 Task: Search one way flight ticket for 4 adults, 1 infant in seat and 1 infant on lap in premium economy from Nashville: Nashville International Airport (berry Field) to Rockford: Chicago Rockford International Airport(was Northwest Chicagoland Regional Airport At Rockford) on 5-1-2023. Choice of flights is Royal air maroc. Number of bags: 1 checked bag. Price is upto 93000. Outbound departure time preference is 20:45.
Action: Mouse moved to (208, 384)
Screenshot: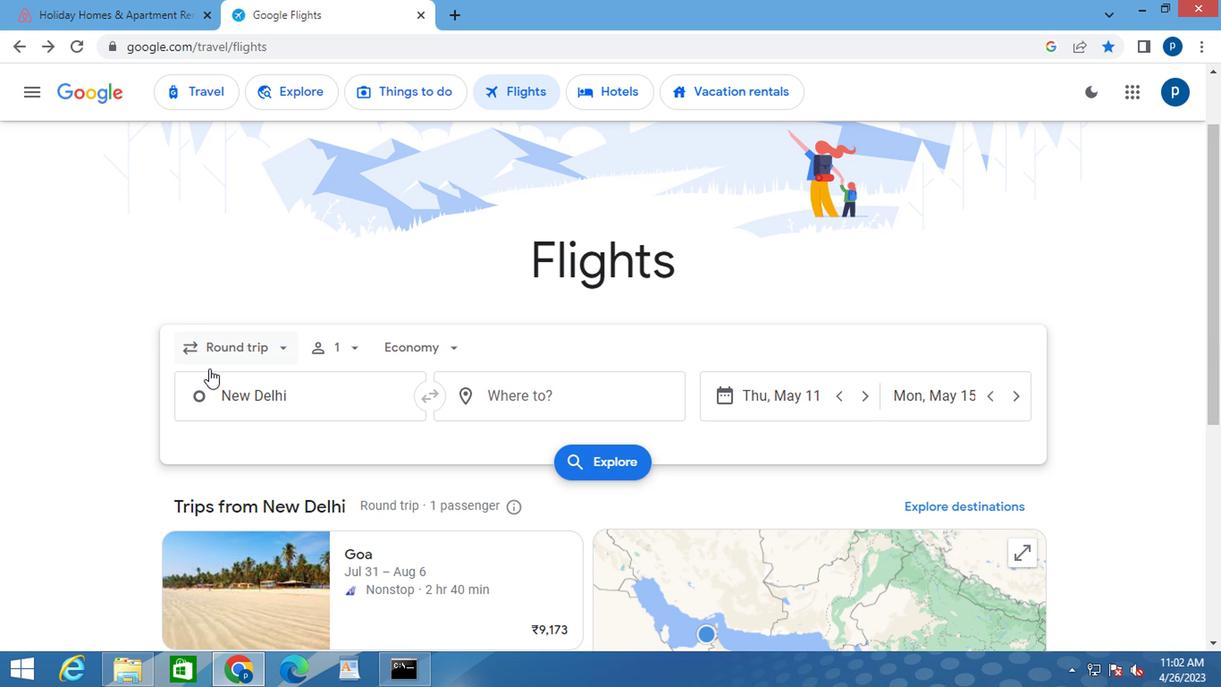 
Action: Mouse pressed left at (208, 384)
Screenshot: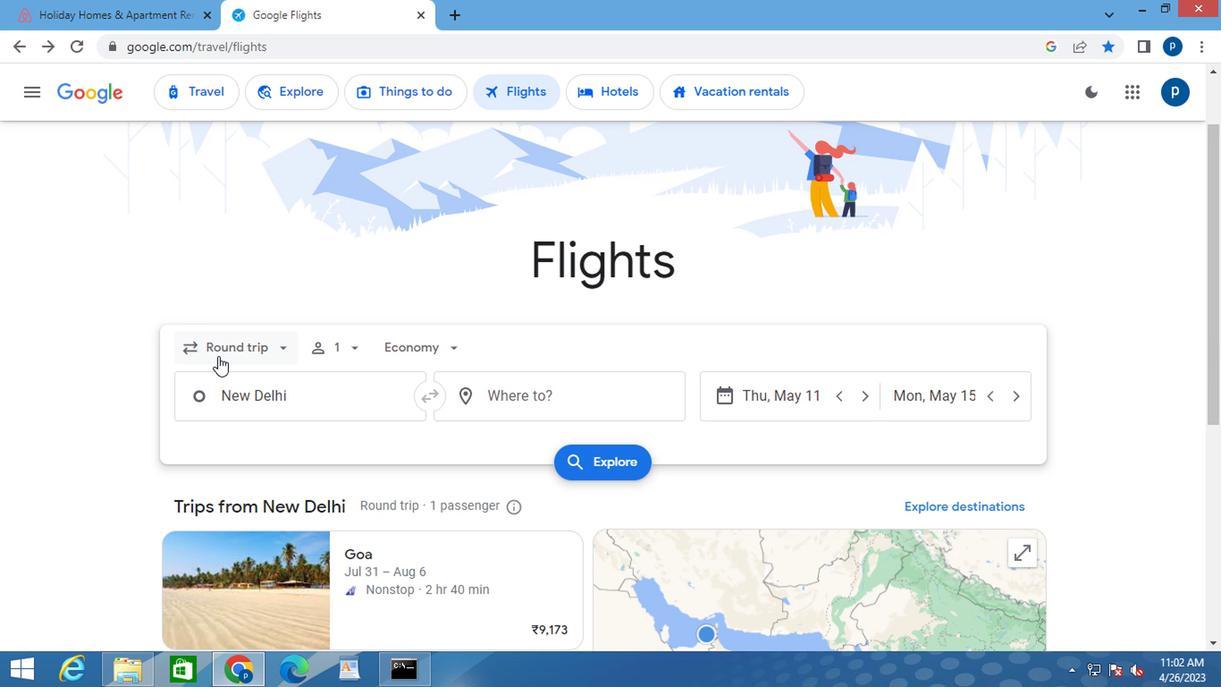 
Action: Mouse moved to (252, 449)
Screenshot: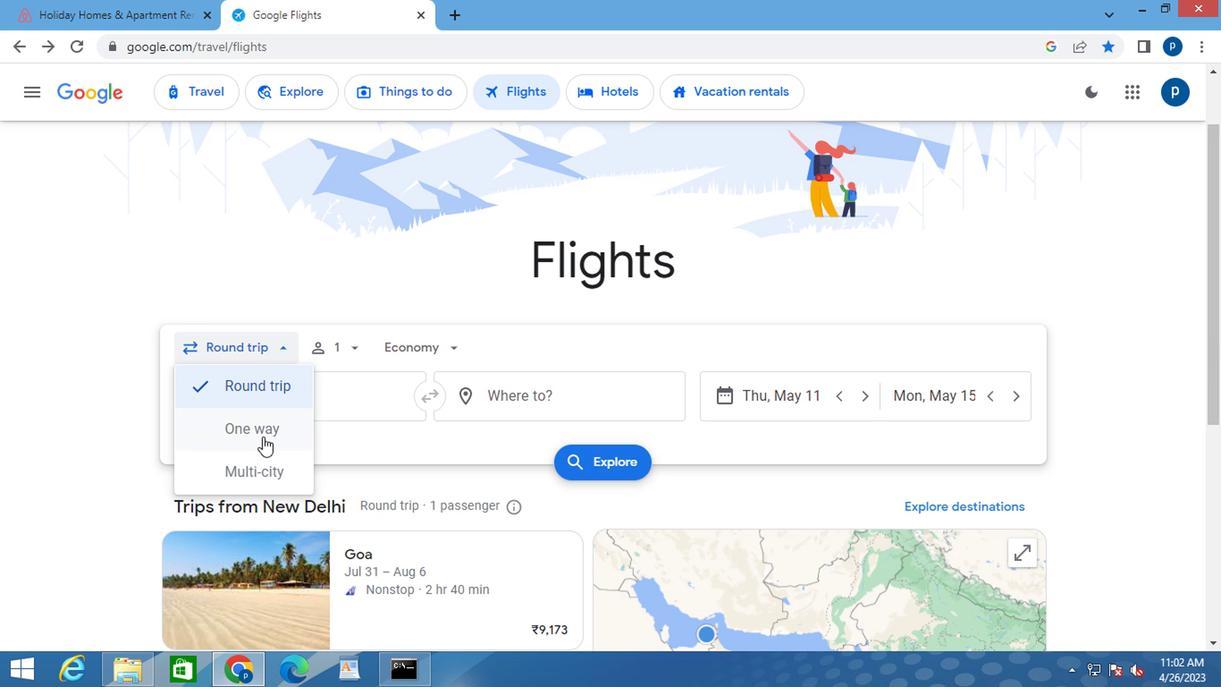 
Action: Mouse pressed left at (252, 449)
Screenshot: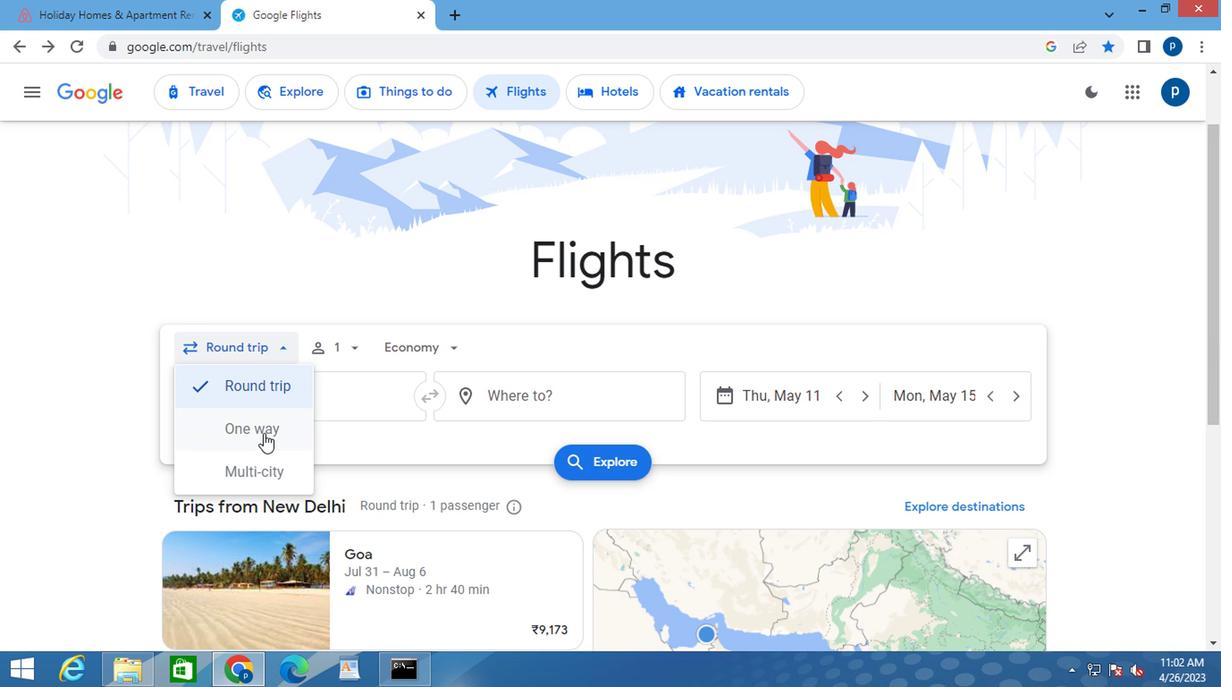 
Action: Mouse moved to (344, 382)
Screenshot: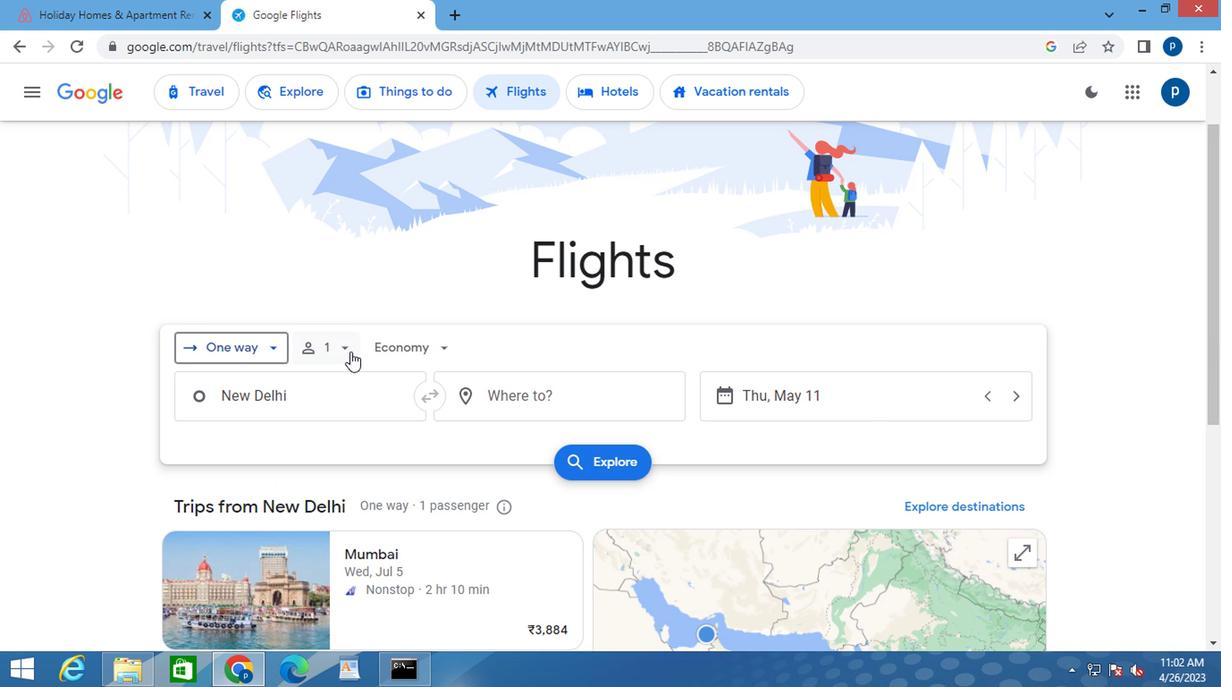 
Action: Mouse pressed left at (344, 382)
Screenshot: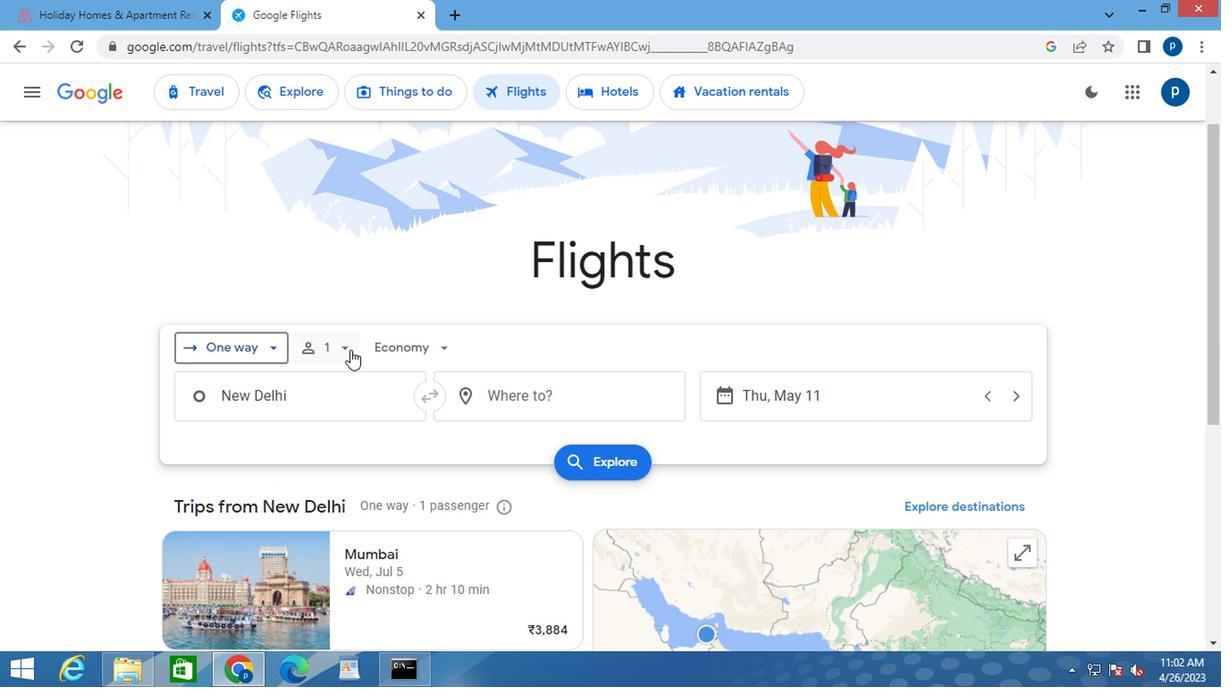 
Action: Mouse moved to (481, 420)
Screenshot: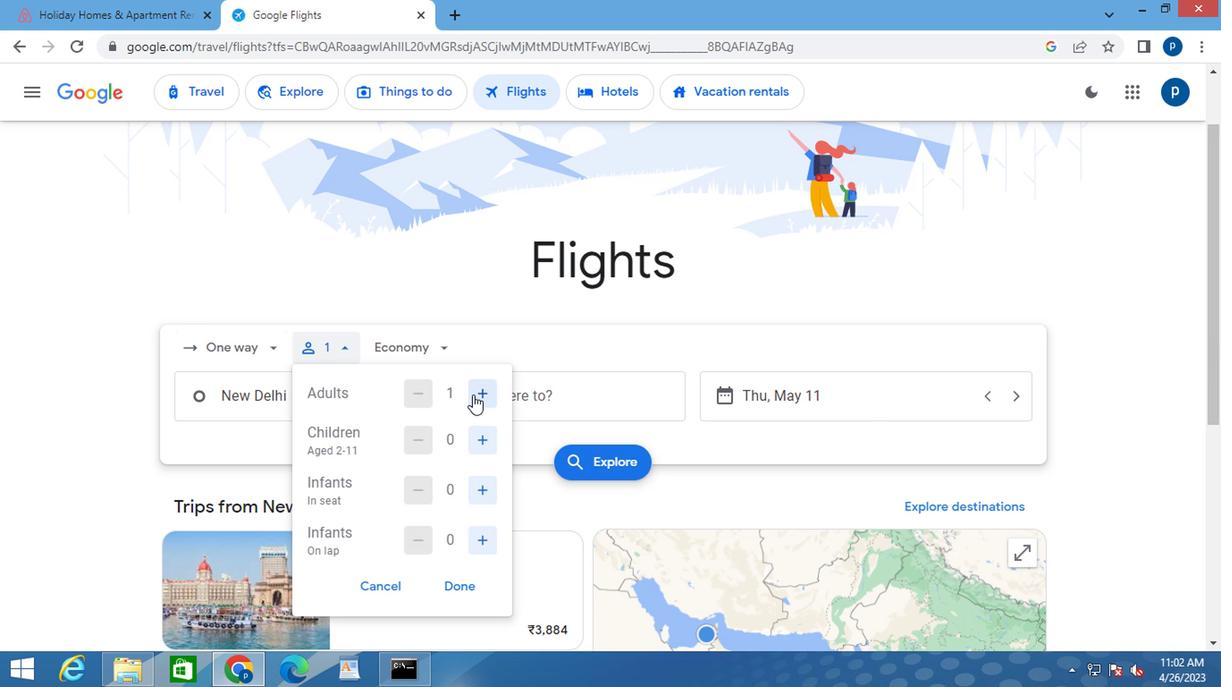 
Action: Mouse pressed left at (481, 420)
Screenshot: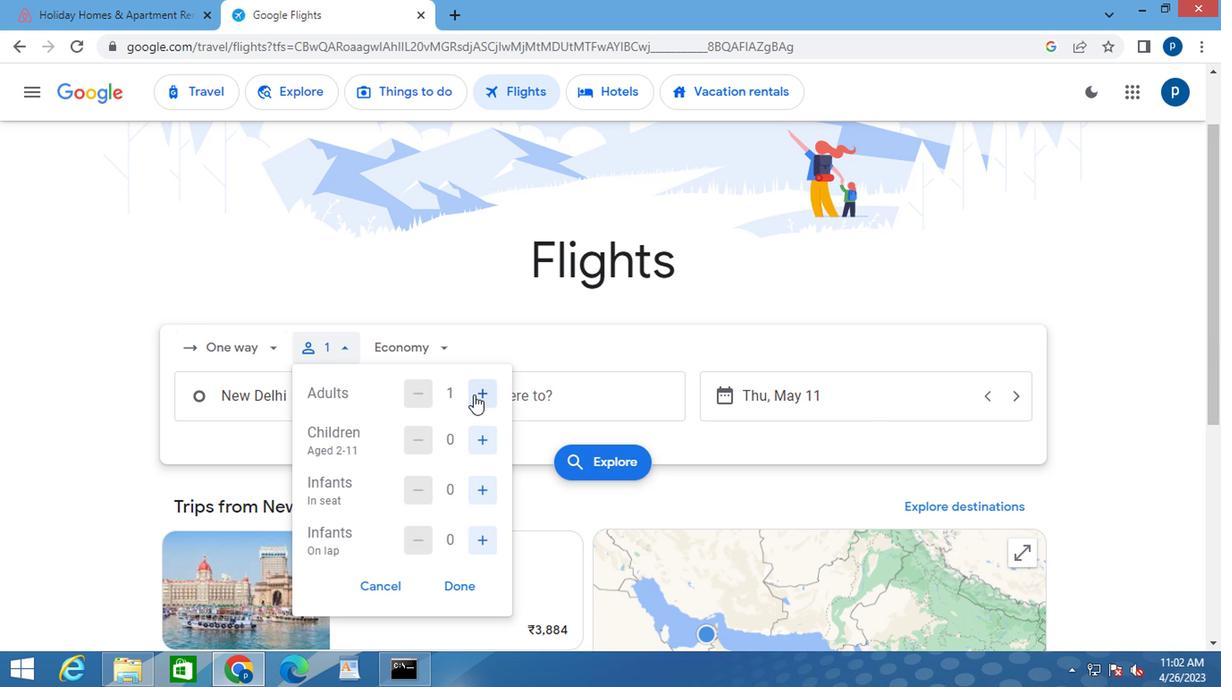 
Action: Mouse pressed left at (481, 420)
Screenshot: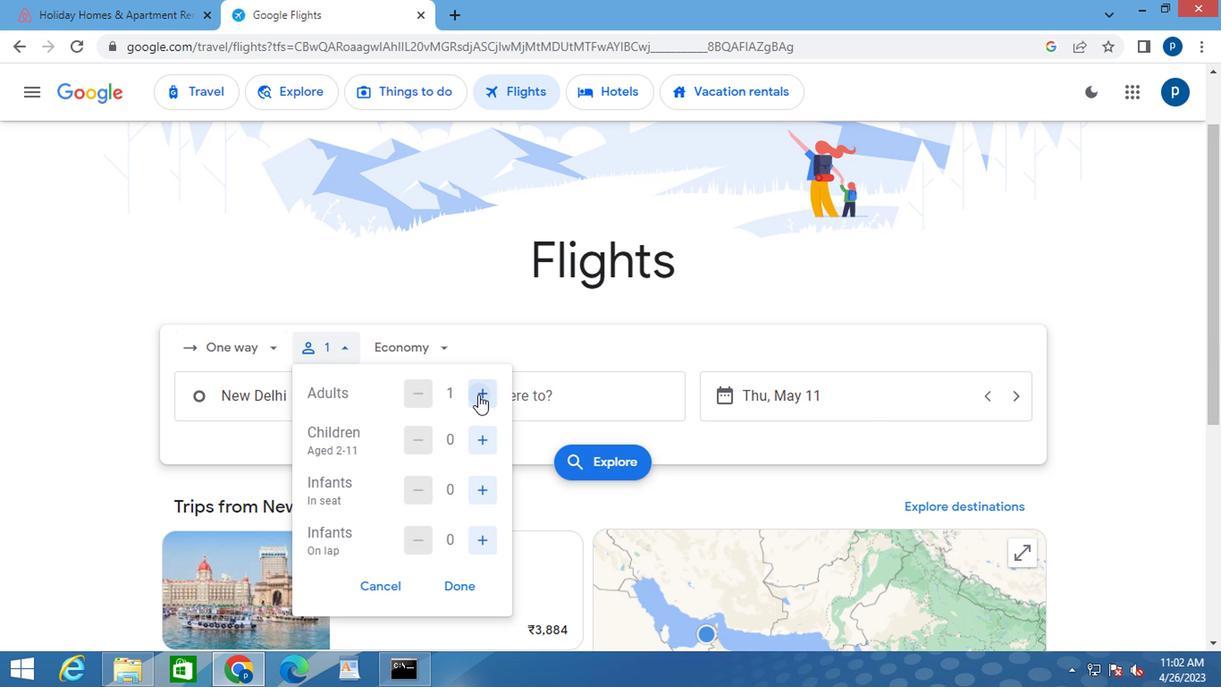 
Action: Mouse pressed left at (481, 420)
Screenshot: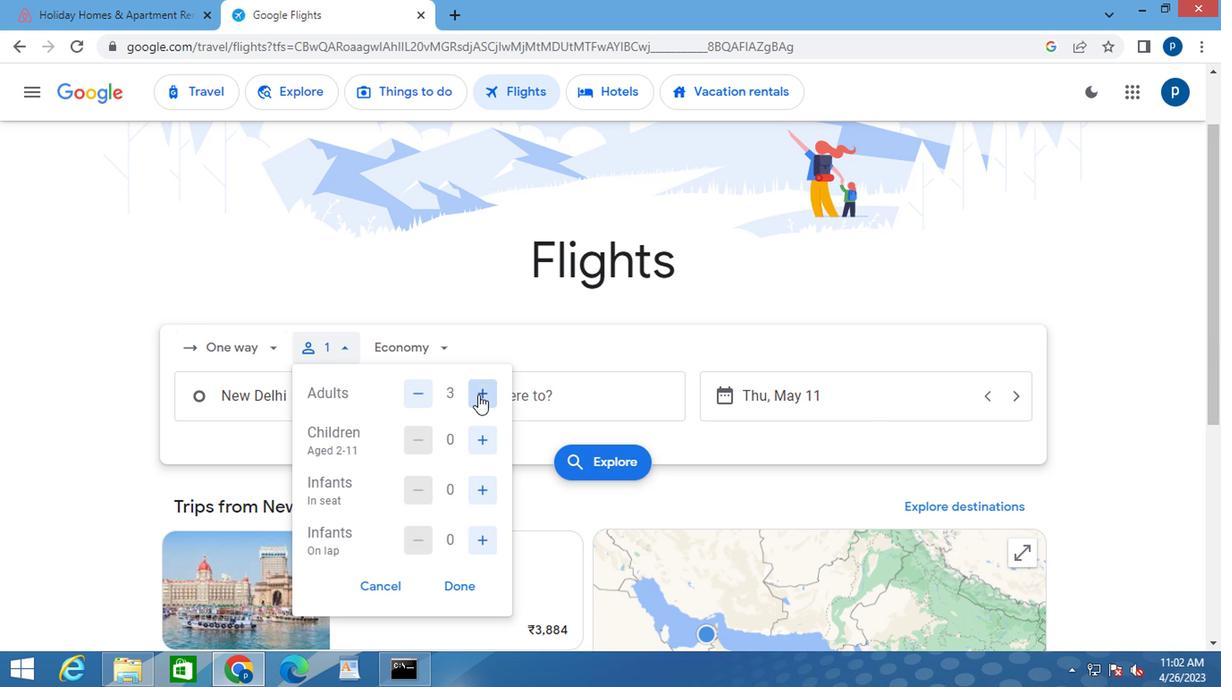 
Action: Mouse moved to (483, 504)
Screenshot: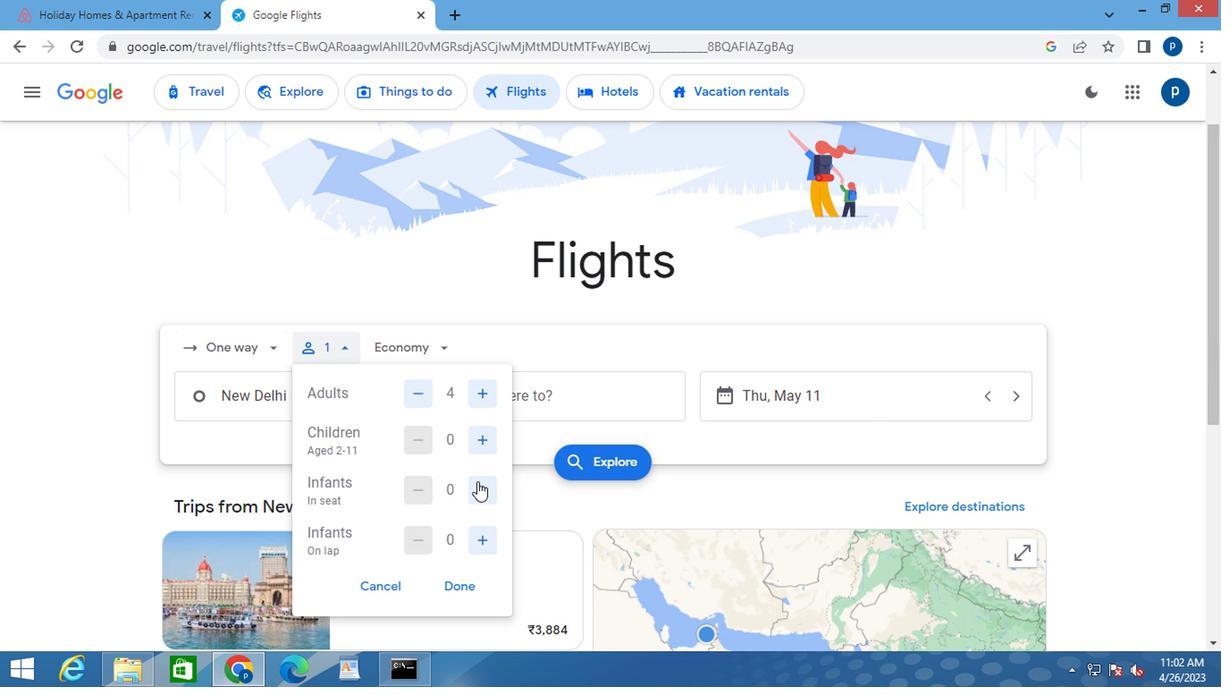 
Action: Mouse pressed left at (483, 504)
Screenshot: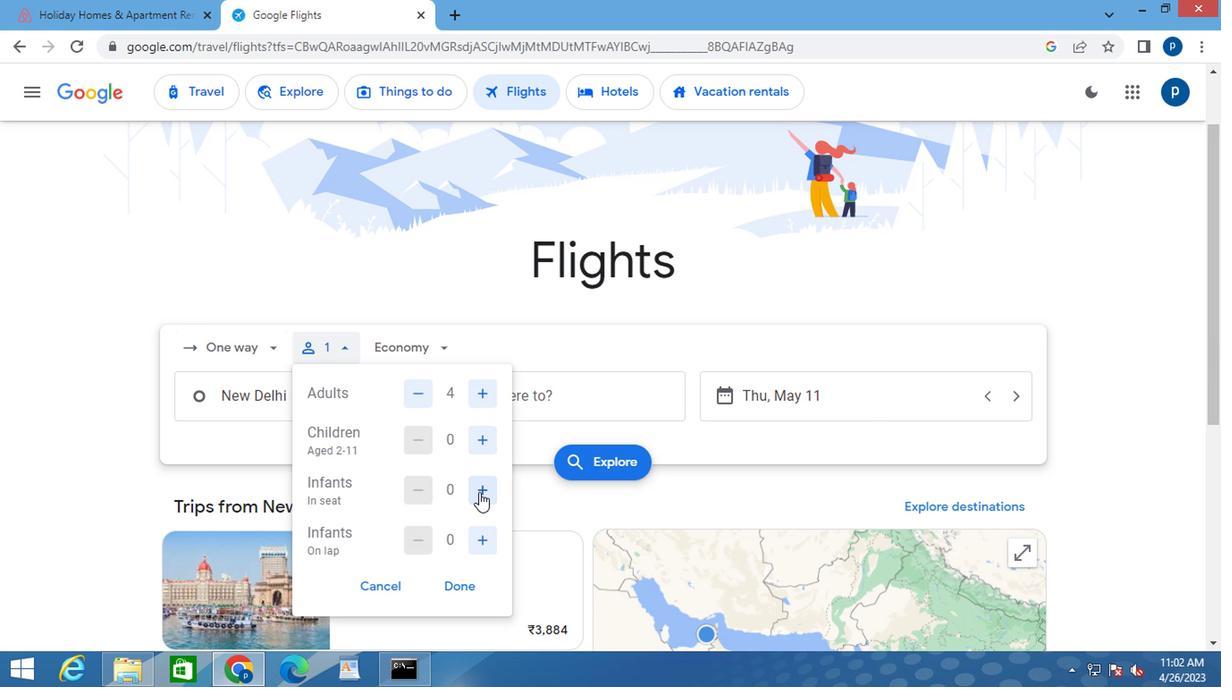
Action: Mouse moved to (483, 541)
Screenshot: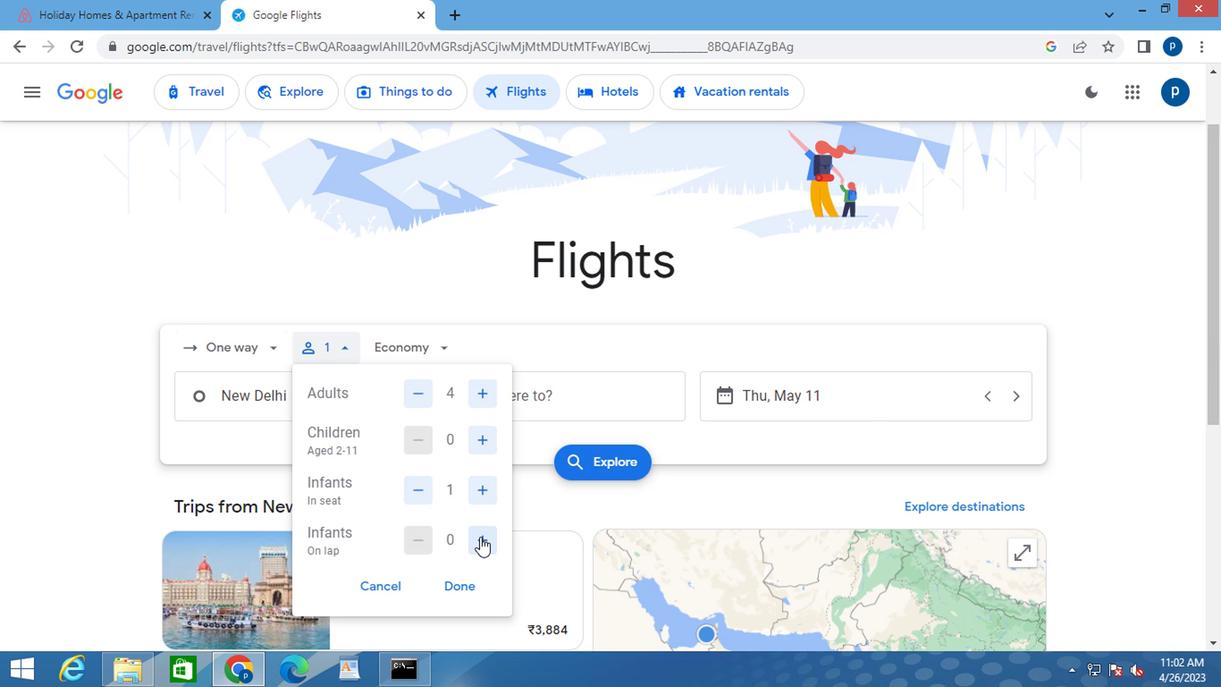 
Action: Mouse pressed left at (483, 541)
Screenshot: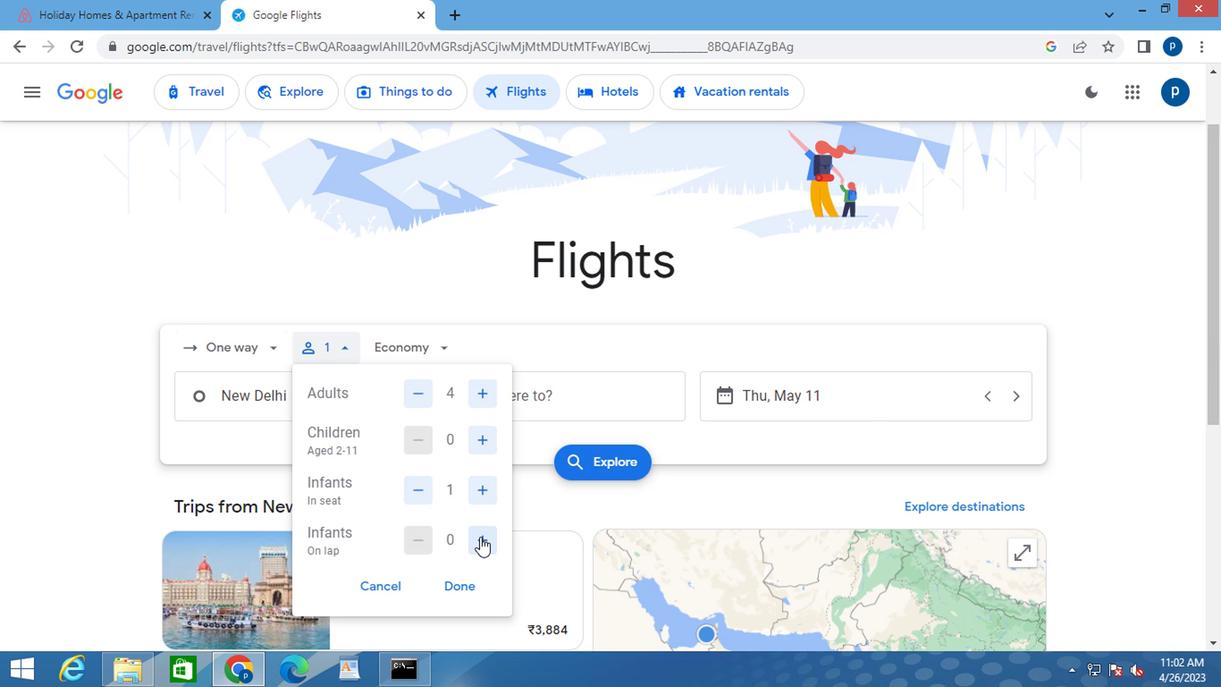 
Action: Mouse moved to (462, 582)
Screenshot: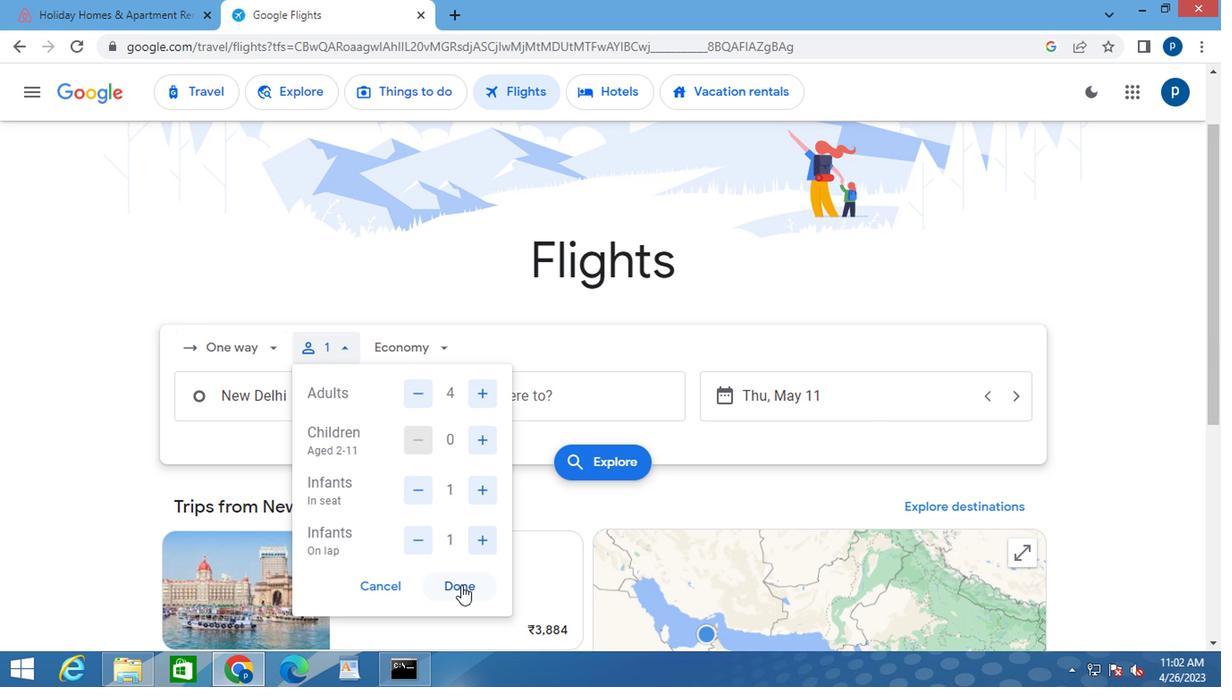 
Action: Mouse pressed left at (462, 582)
Screenshot: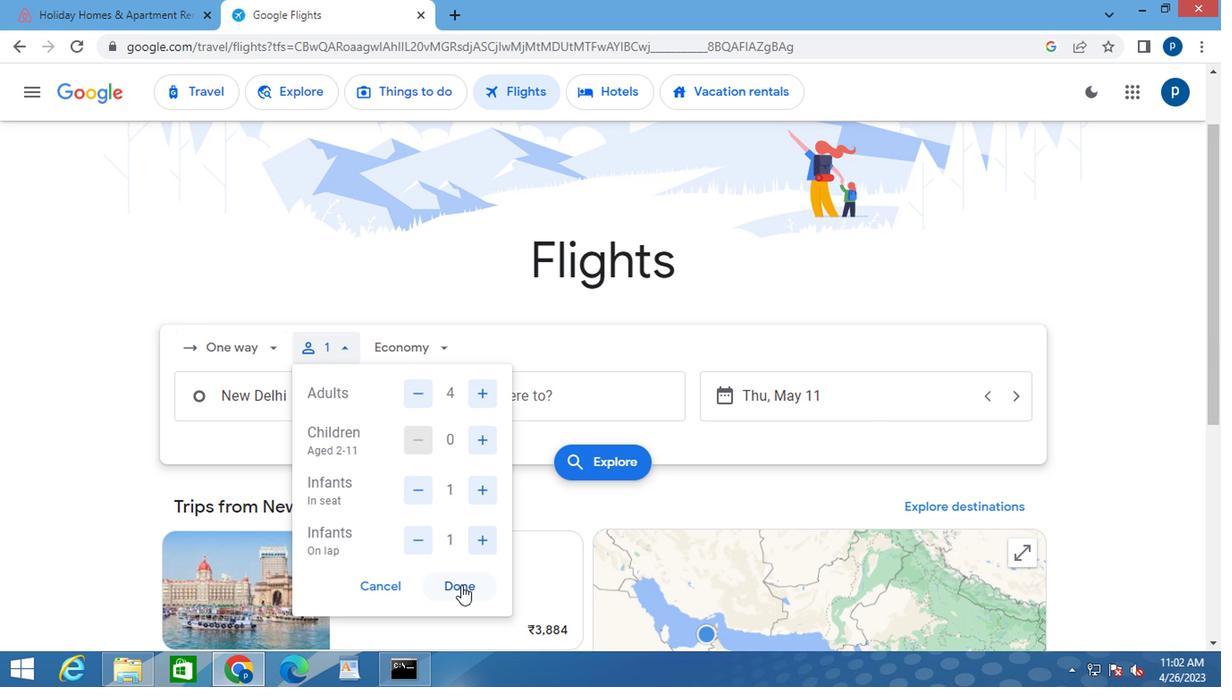 
Action: Mouse moved to (404, 378)
Screenshot: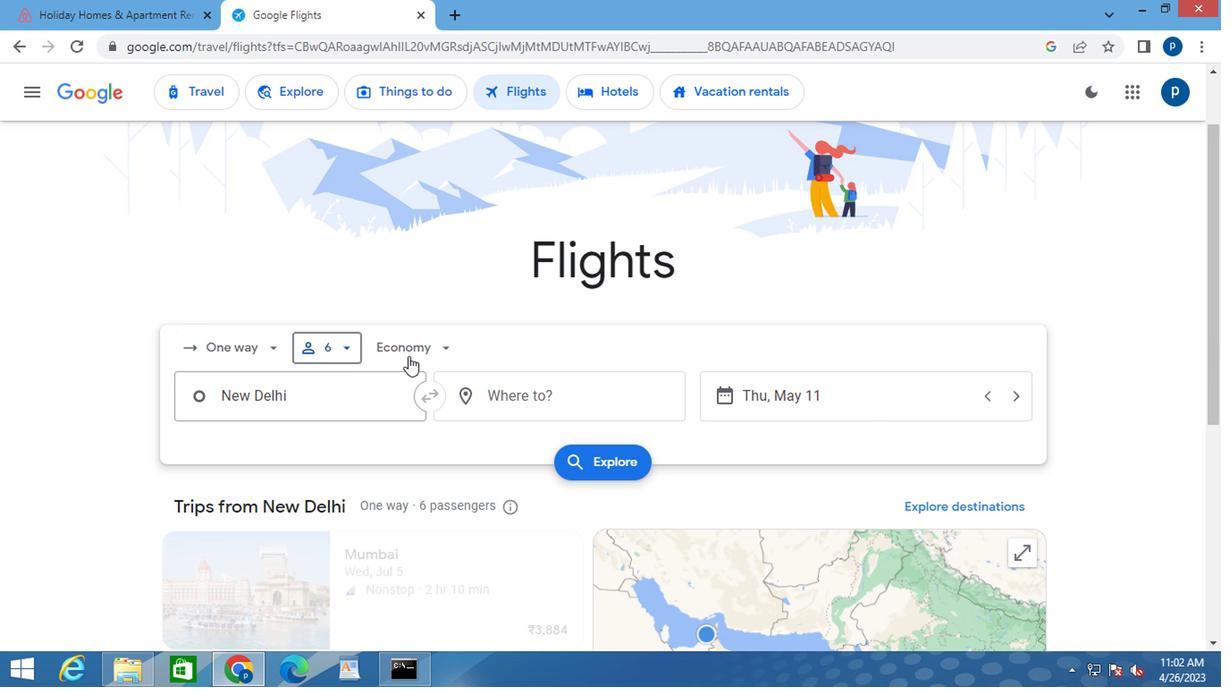 
Action: Mouse pressed left at (404, 378)
Screenshot: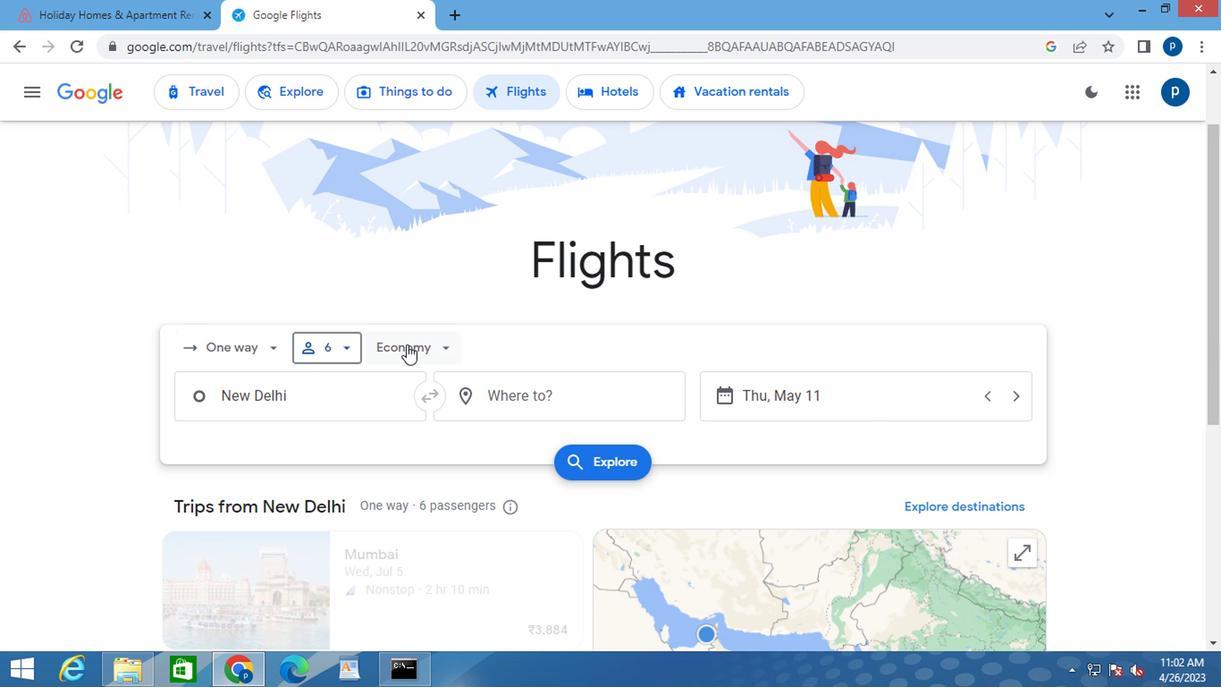 
Action: Mouse moved to (469, 444)
Screenshot: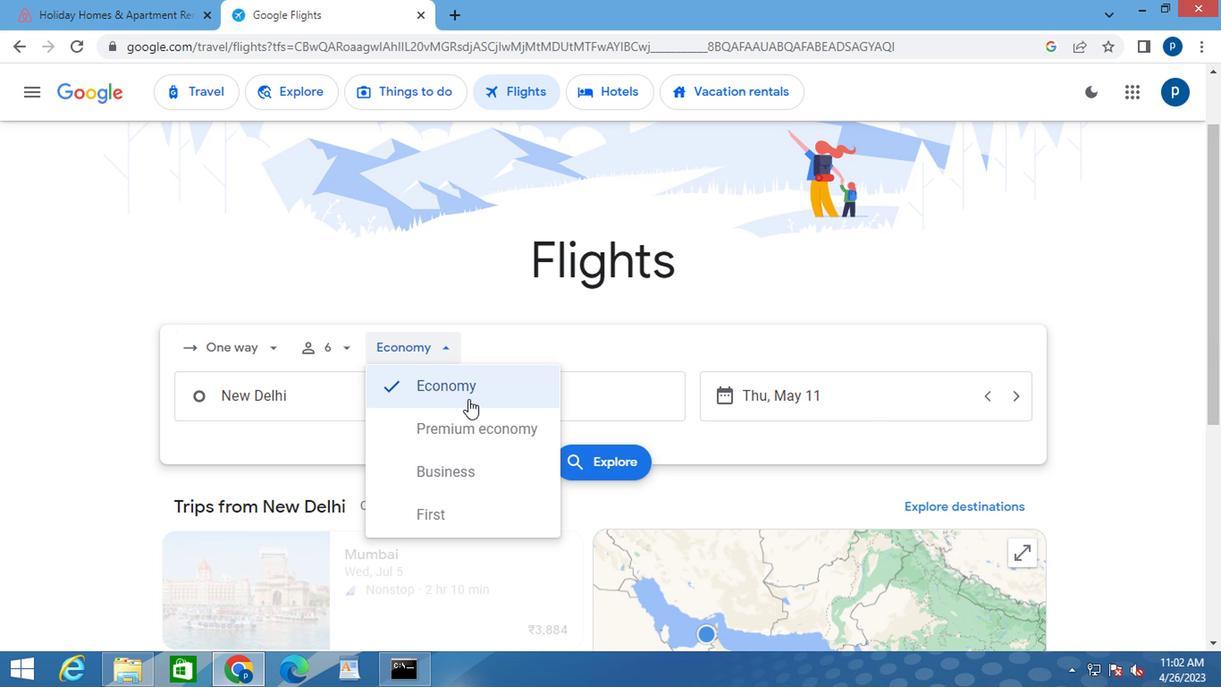 
Action: Mouse pressed left at (469, 444)
Screenshot: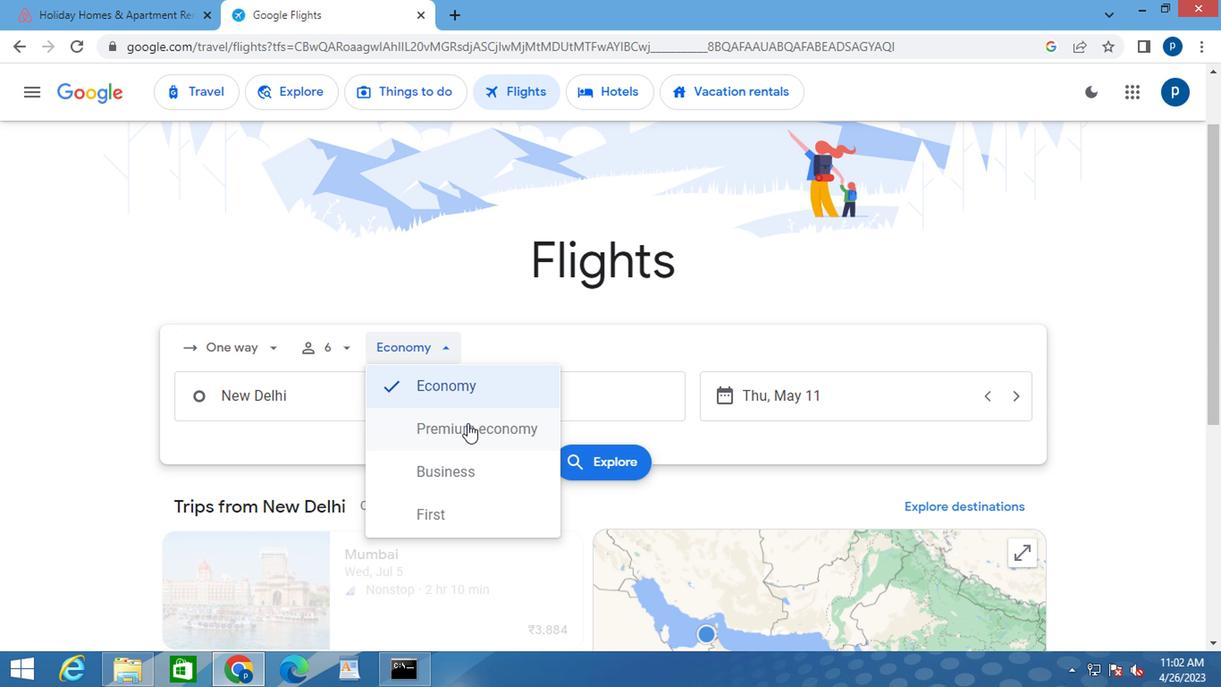 
Action: Mouse moved to (289, 421)
Screenshot: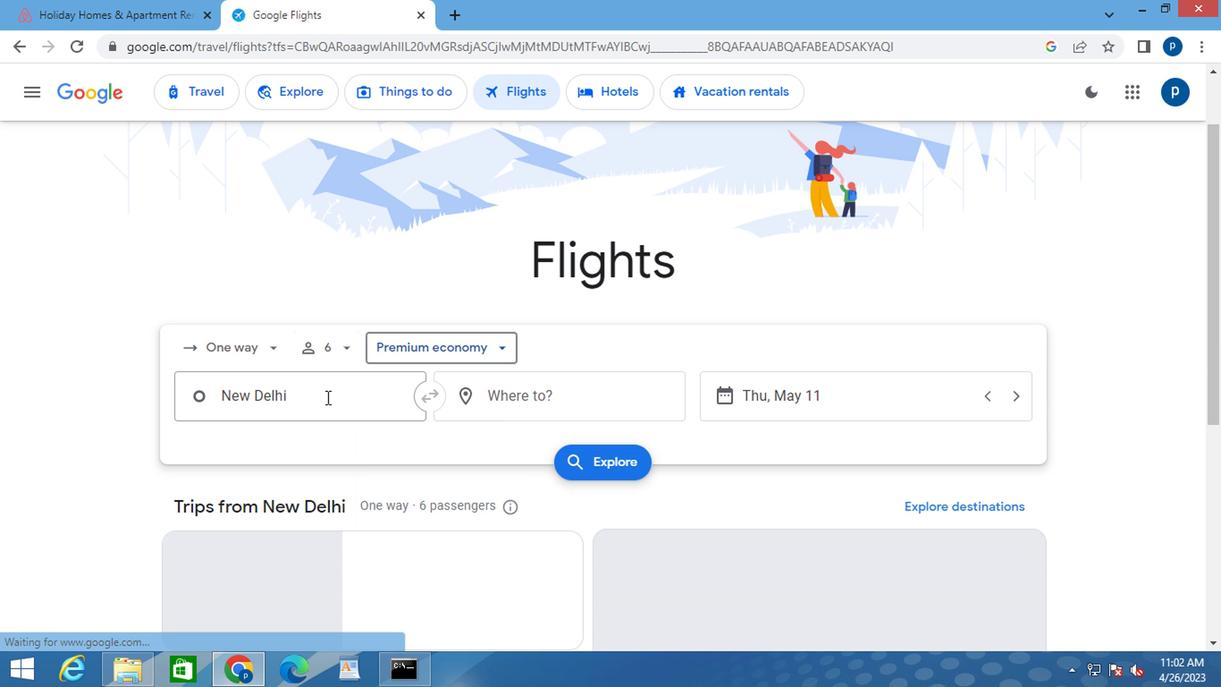 
Action: Mouse pressed left at (289, 421)
Screenshot: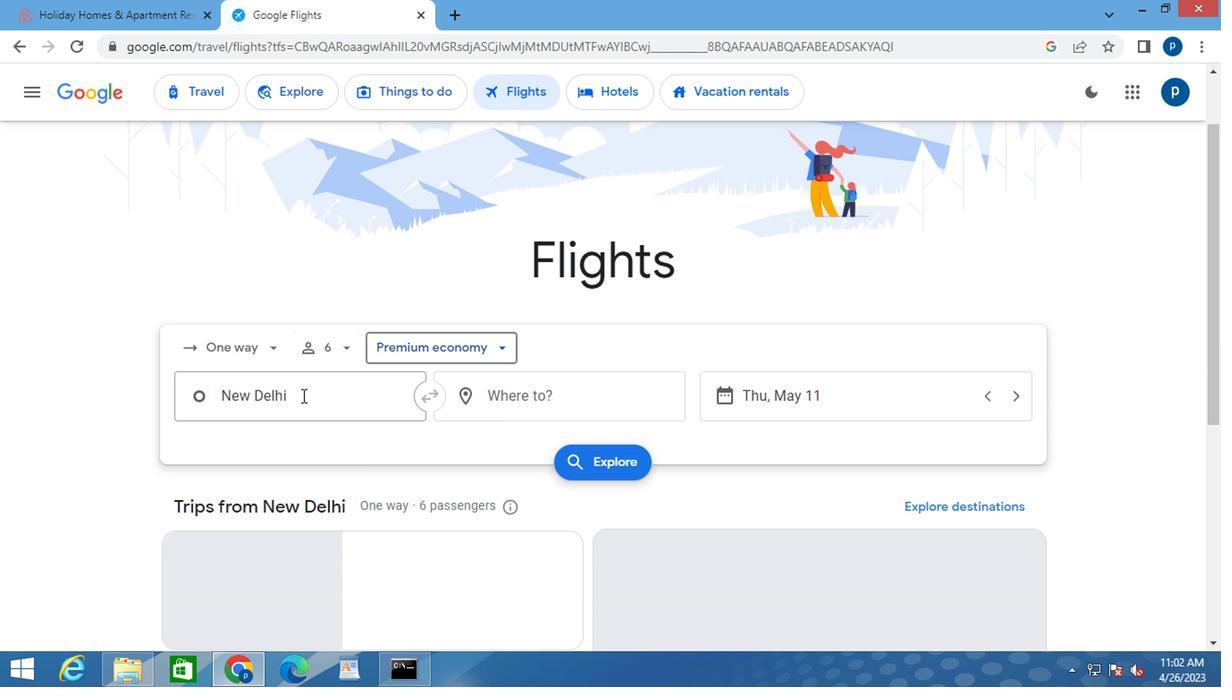 
Action: Mouse pressed left at (289, 421)
Screenshot: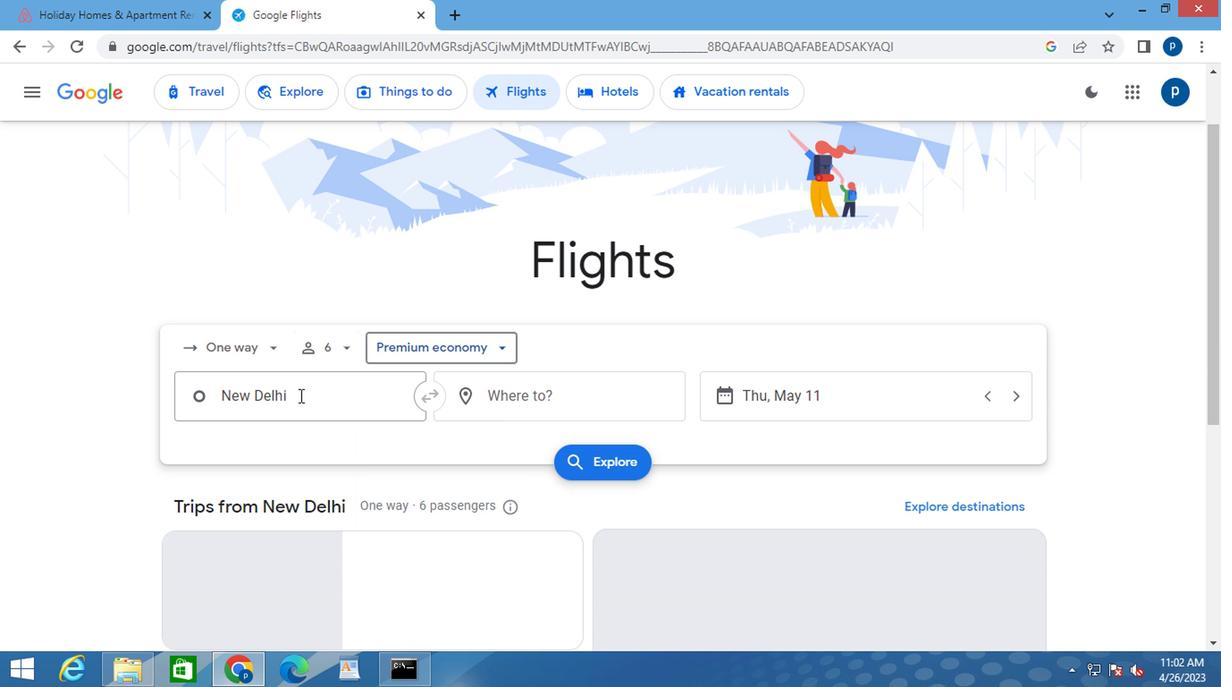 
Action: Mouse moved to (293, 420)
Screenshot: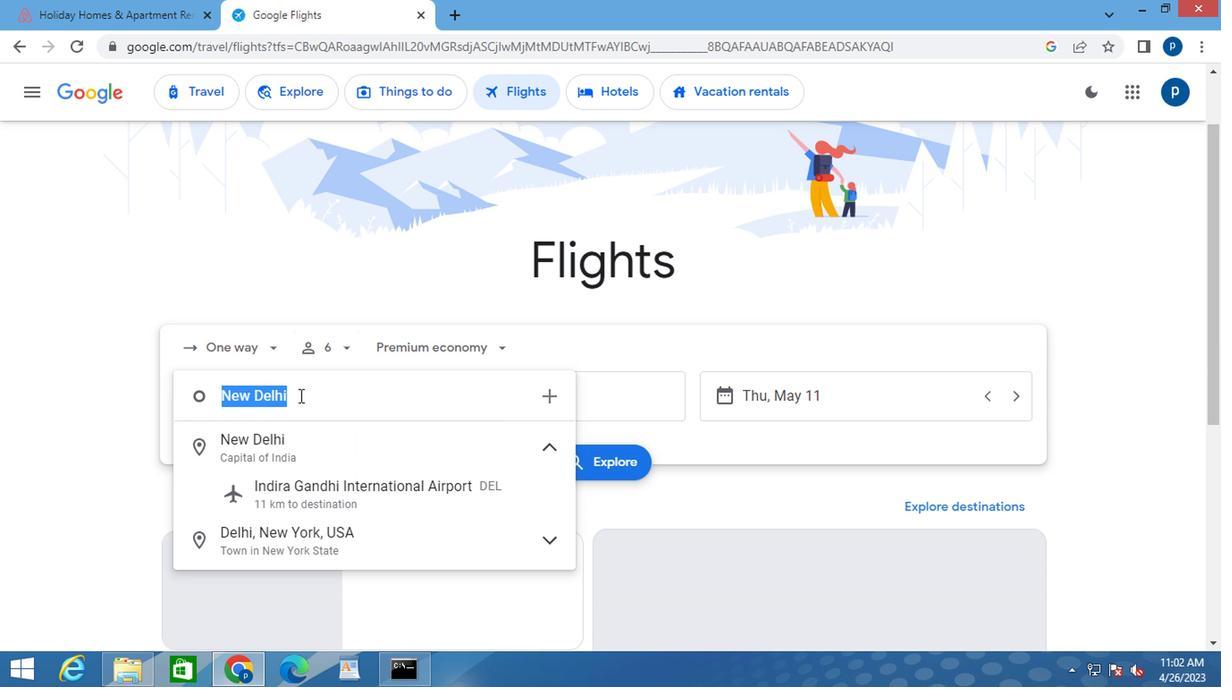 
Action: Key pressed <Key.caps_lock>n<Key.caps_lock>ashv
Screenshot: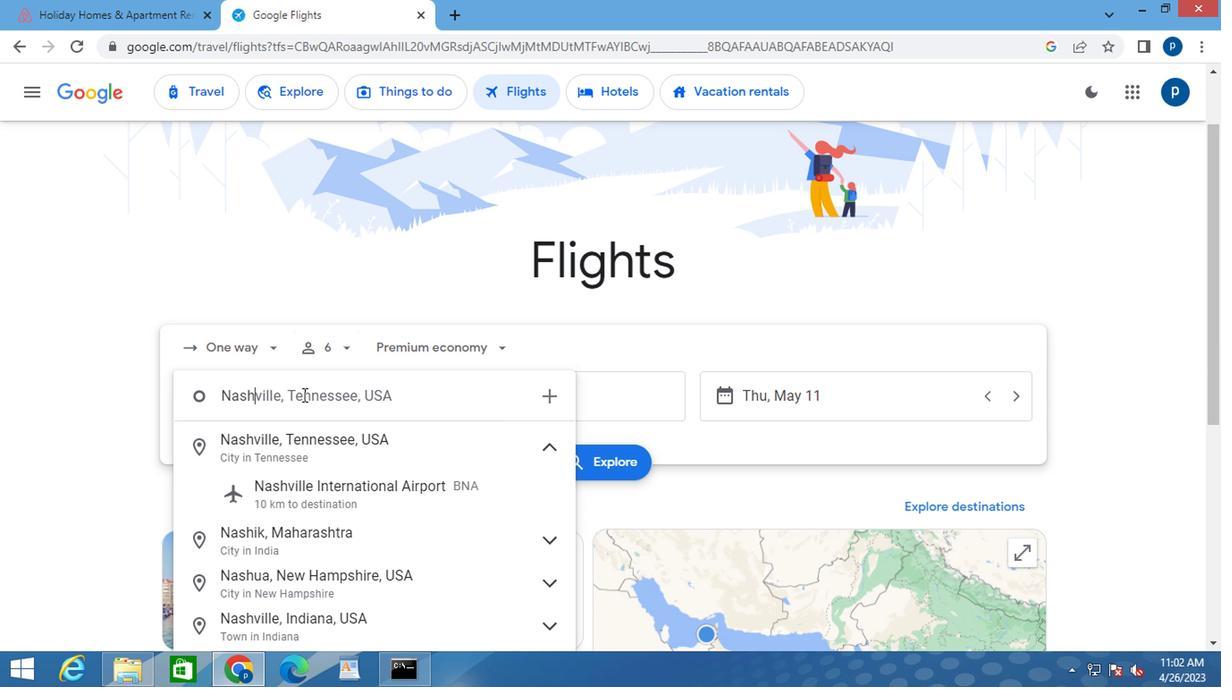 
Action: Mouse moved to (285, 505)
Screenshot: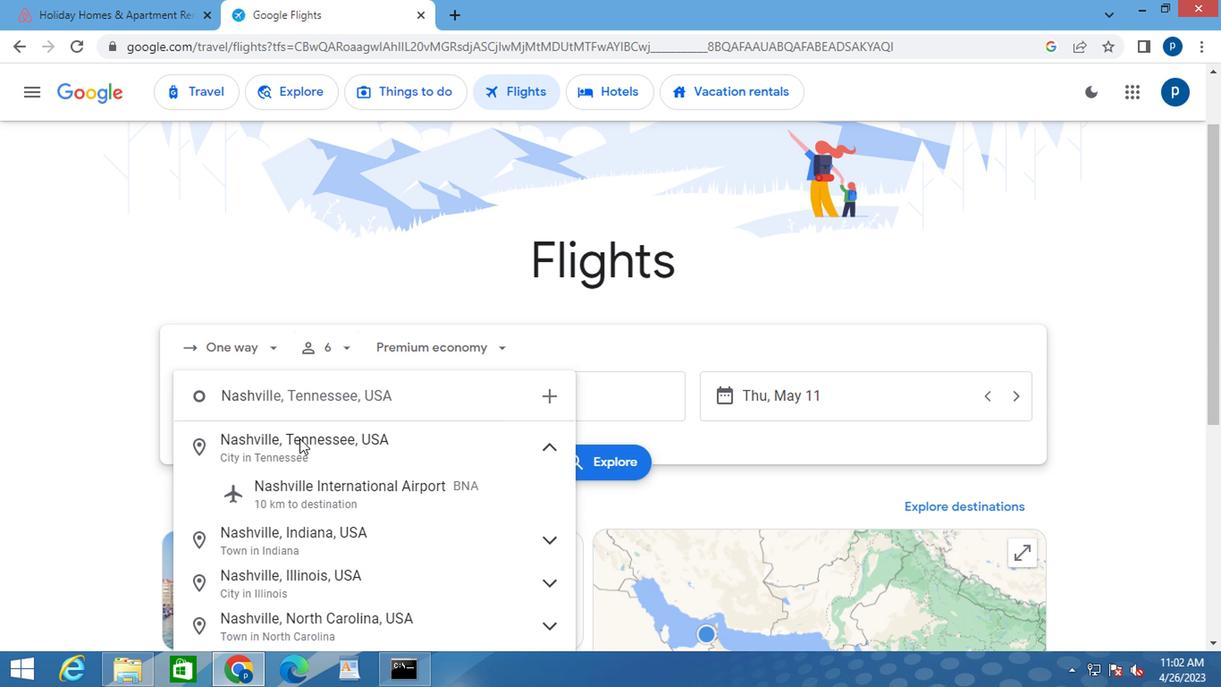 
Action: Mouse pressed left at (285, 505)
Screenshot: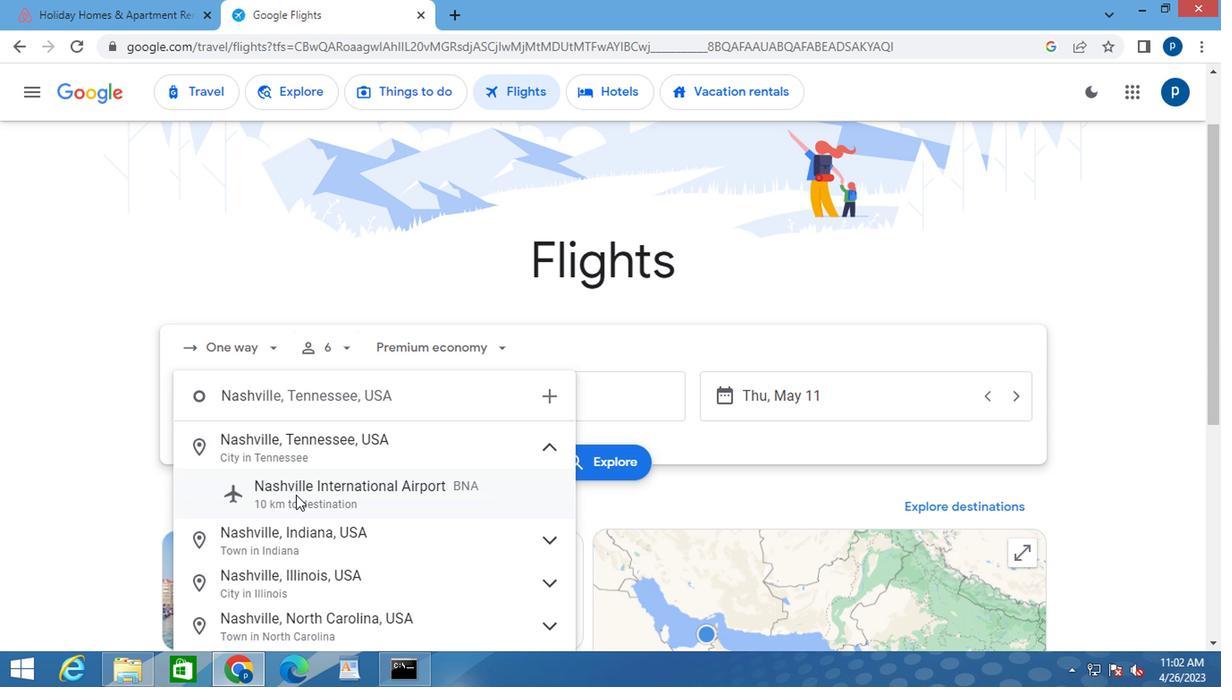
Action: Mouse moved to (507, 421)
Screenshot: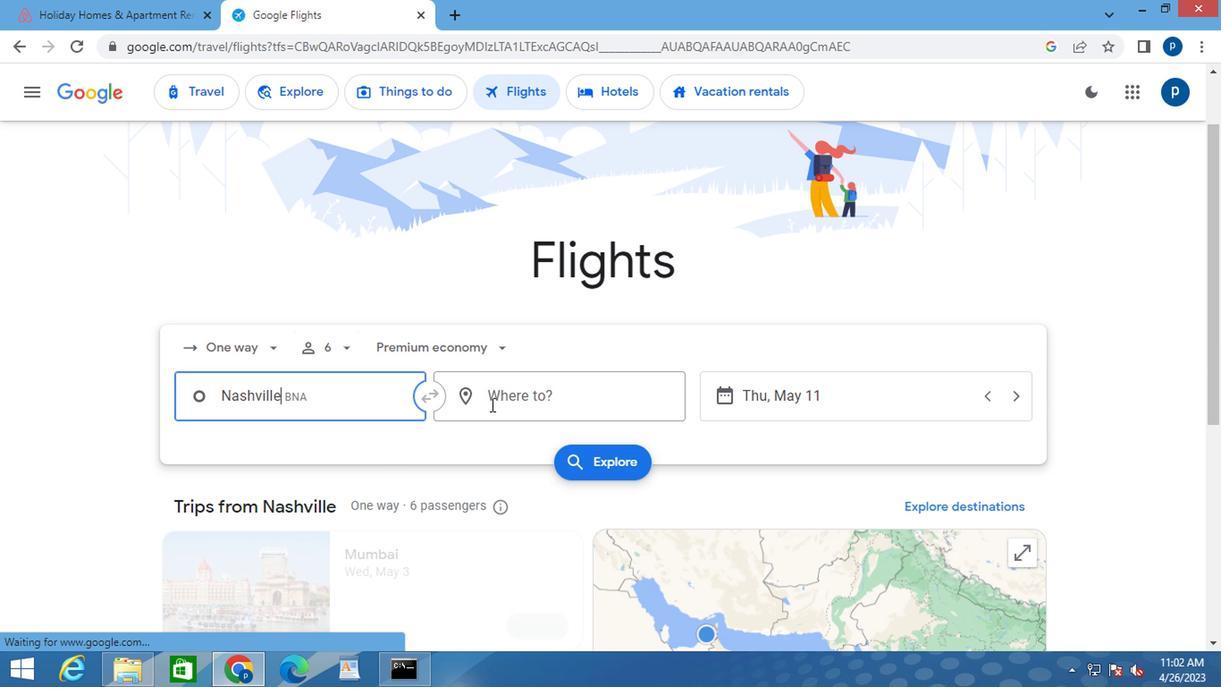 
Action: Mouse pressed left at (507, 421)
Screenshot: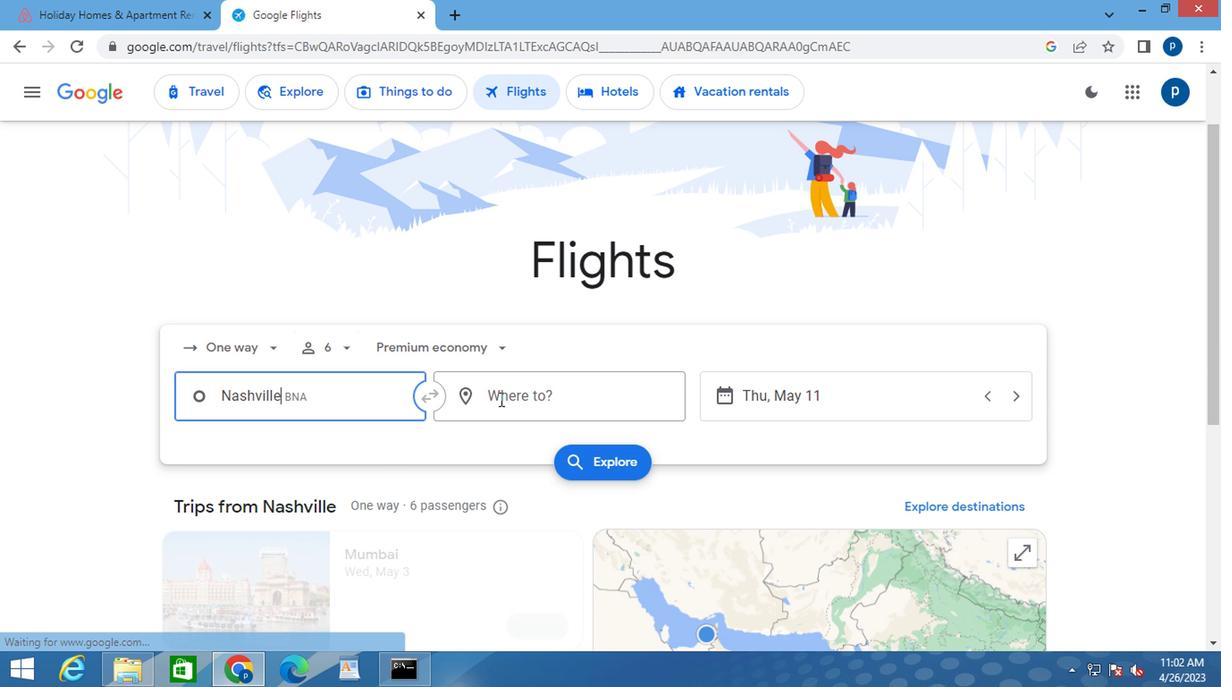 
Action: Key pressed <Key.caps_lock>c<Key.caps_lock>hicag
Screenshot: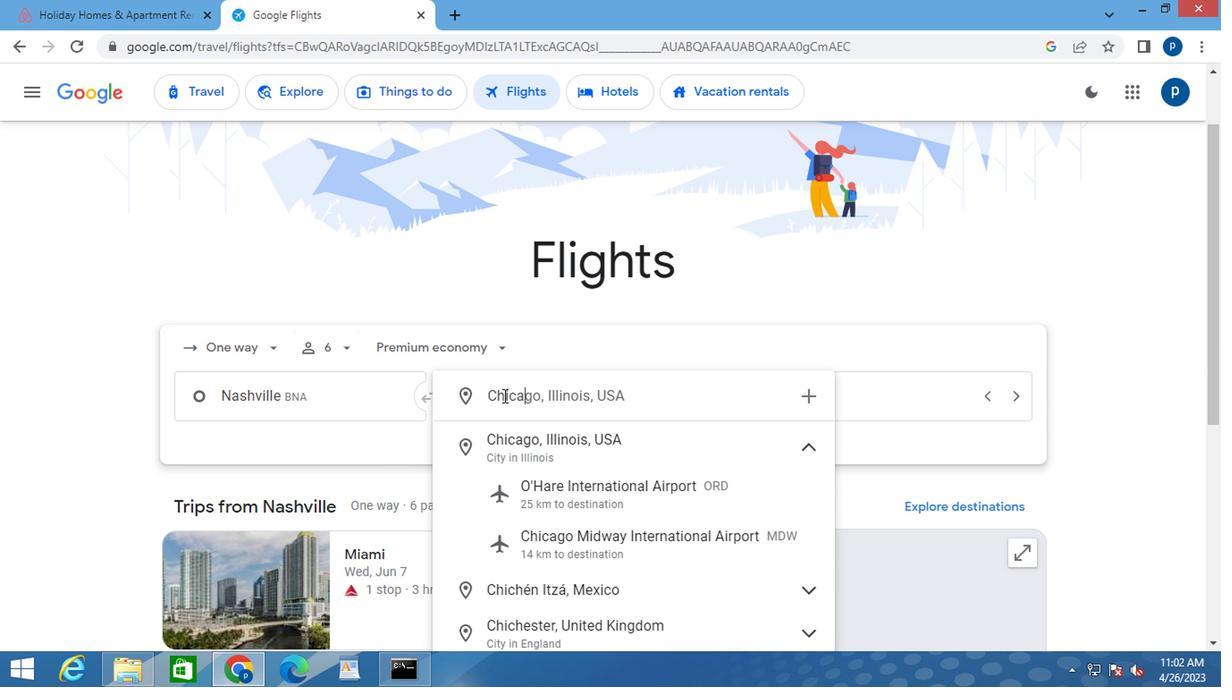 
Action: Mouse moved to (593, 584)
Screenshot: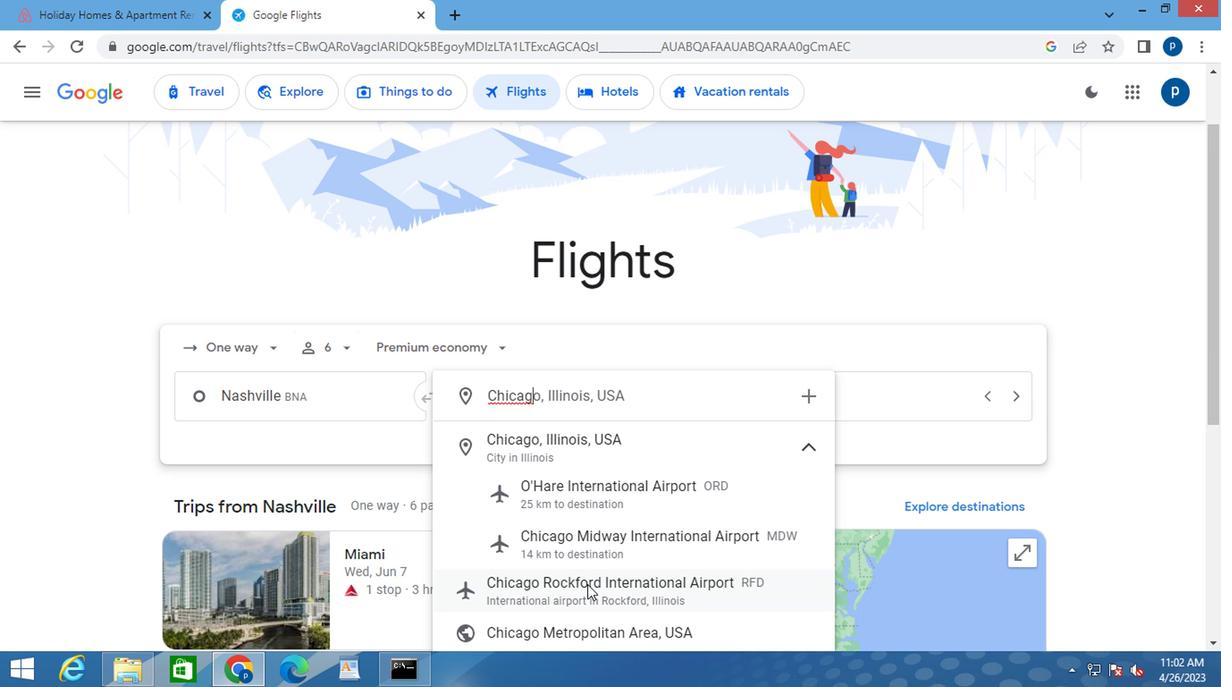 
Action: Mouse pressed left at (593, 584)
Screenshot: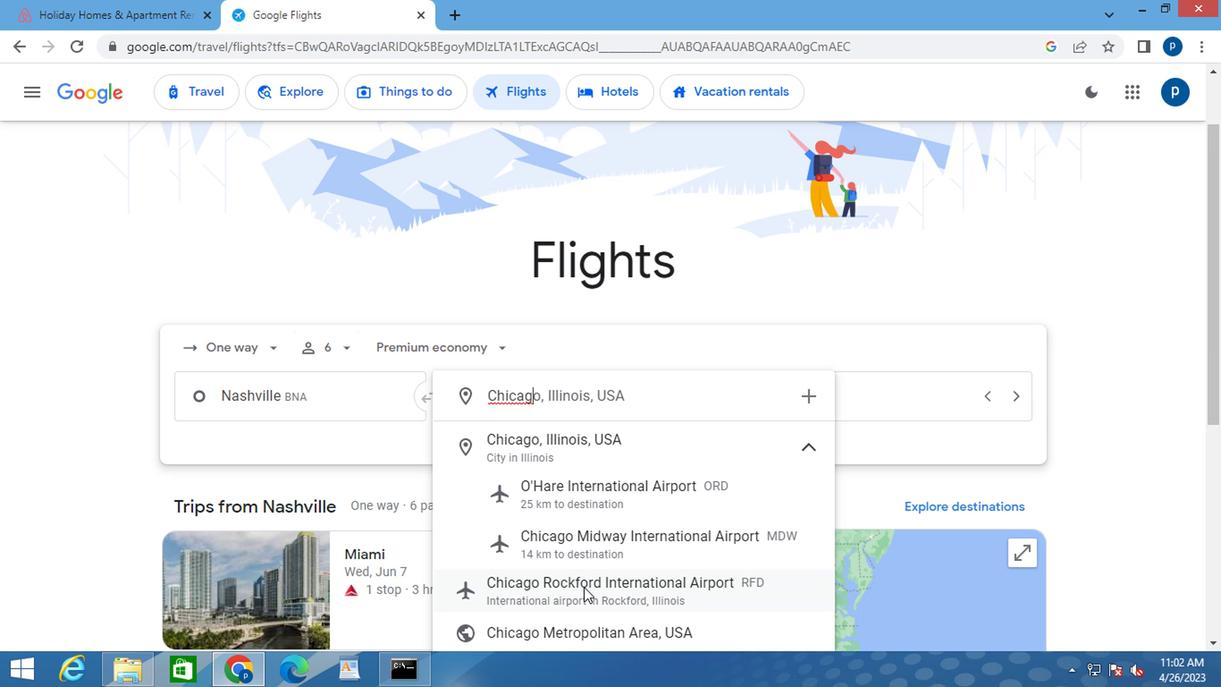 
Action: Mouse moved to (742, 421)
Screenshot: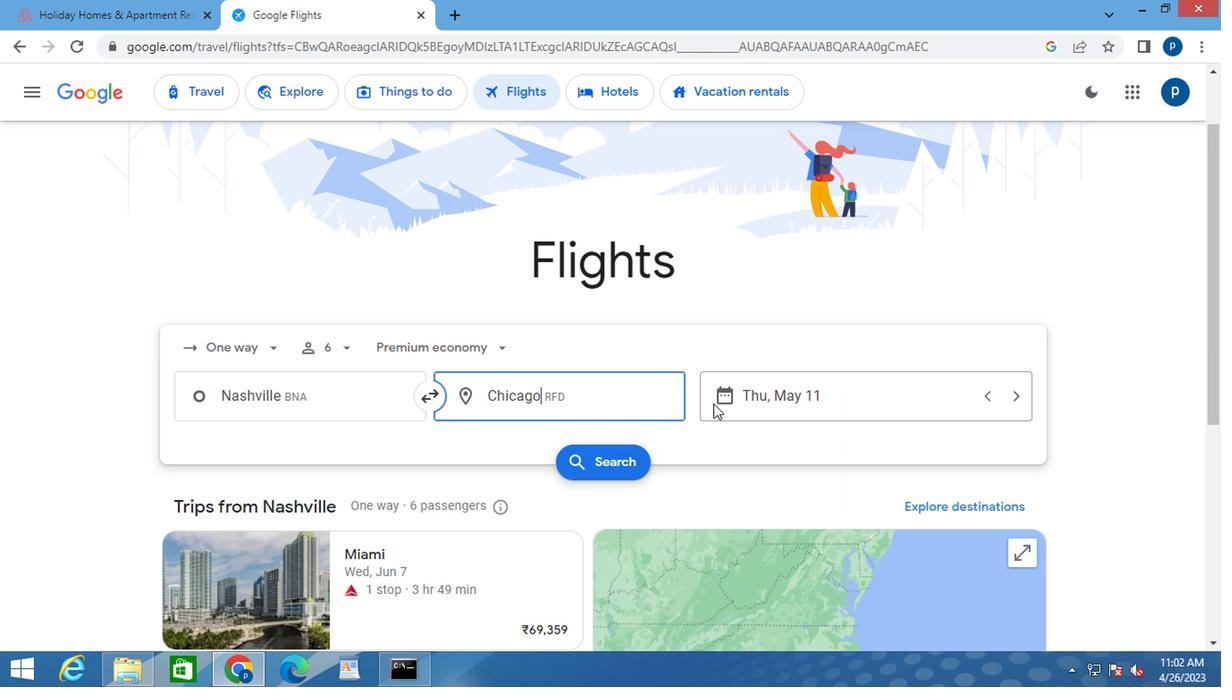 
Action: Mouse pressed left at (742, 421)
Screenshot: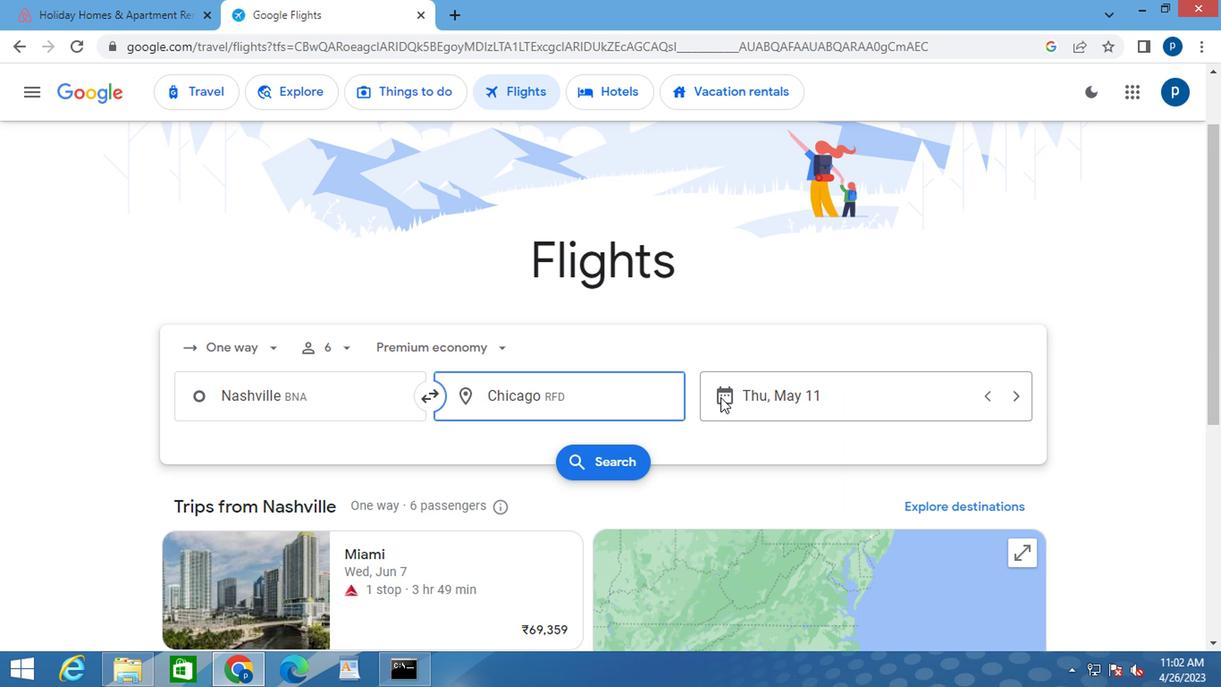 
Action: Mouse moved to (812, 351)
Screenshot: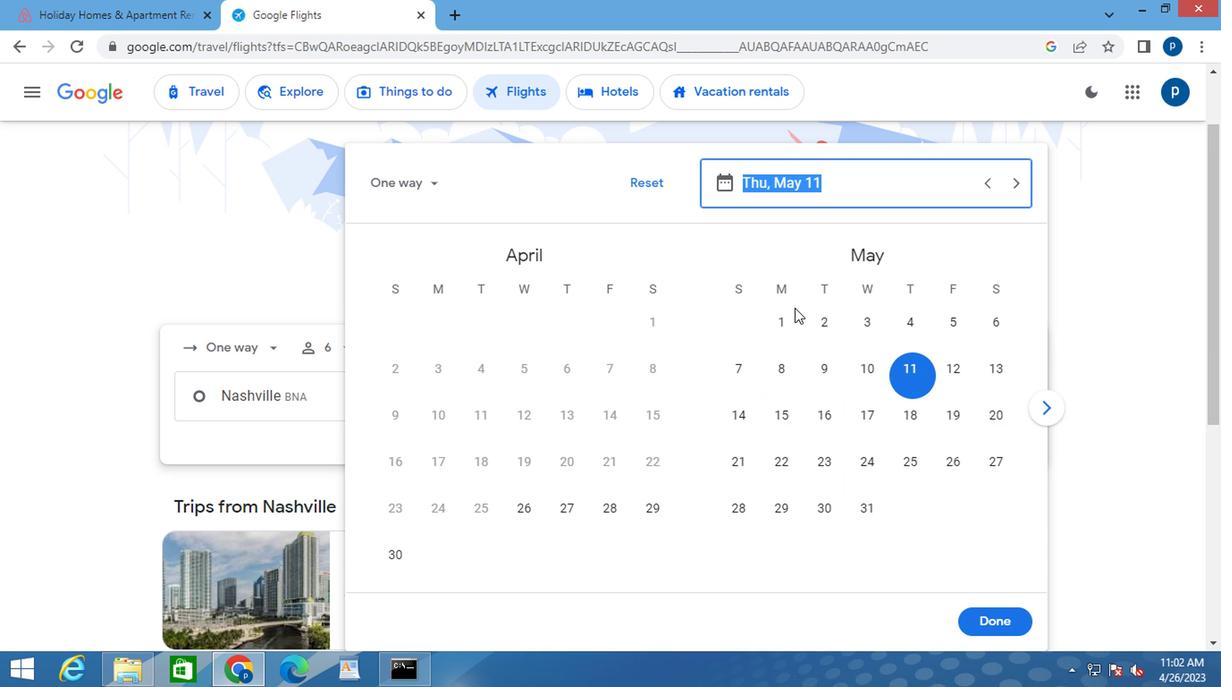 
Action: Mouse pressed left at (812, 351)
Screenshot: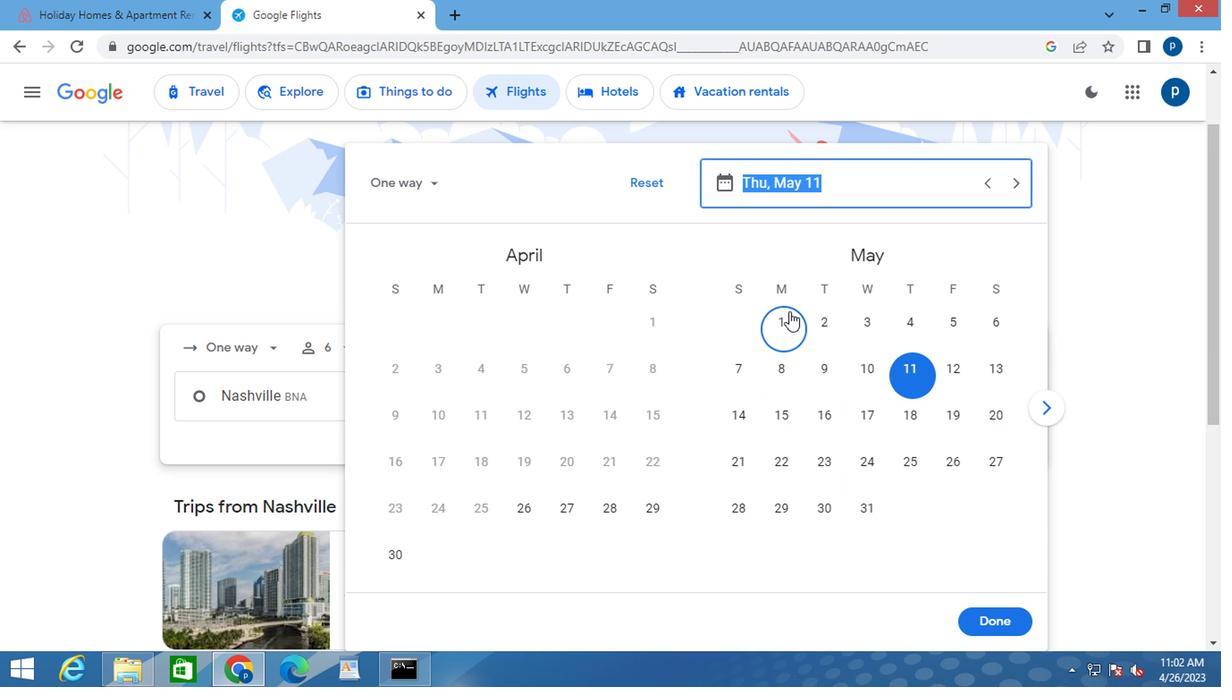 
Action: Mouse moved to (1019, 616)
Screenshot: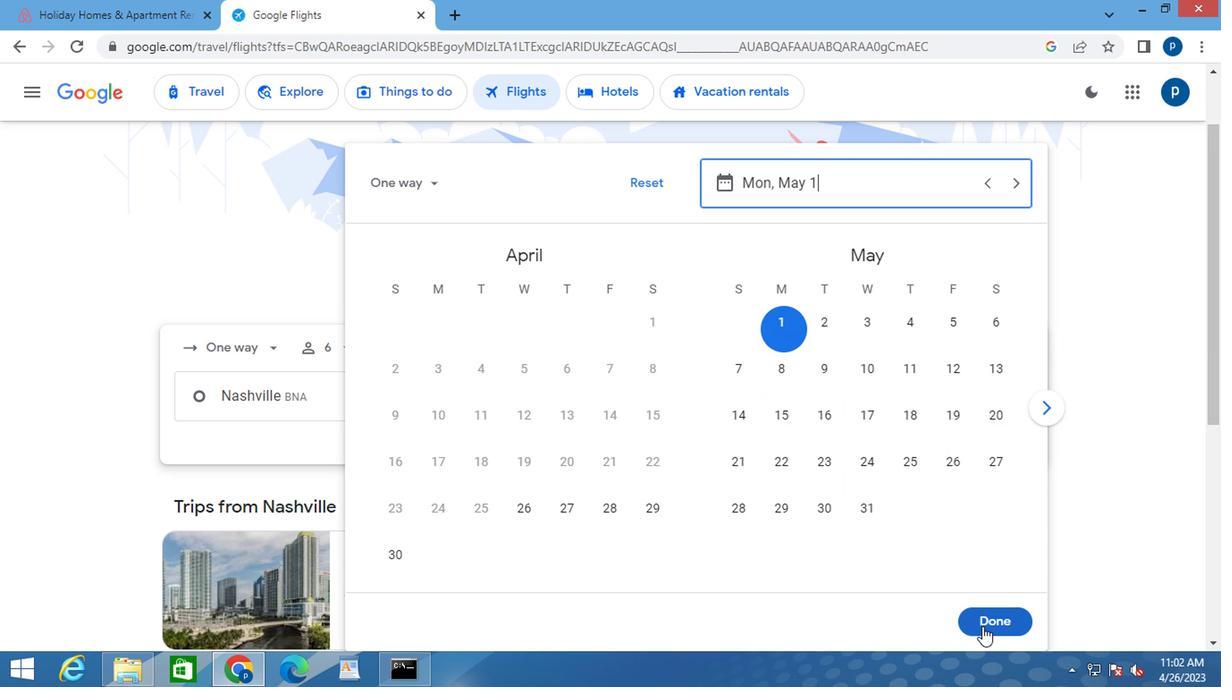 
Action: Mouse pressed left at (1019, 616)
Screenshot: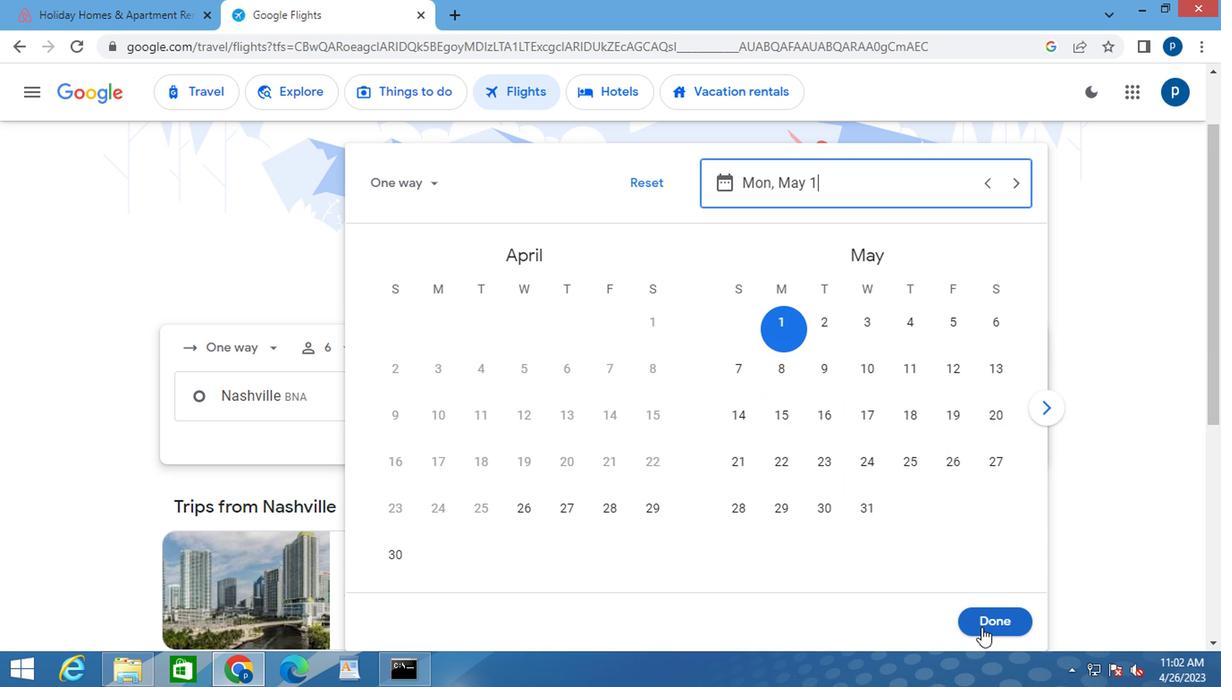 
Action: Mouse moved to (613, 481)
Screenshot: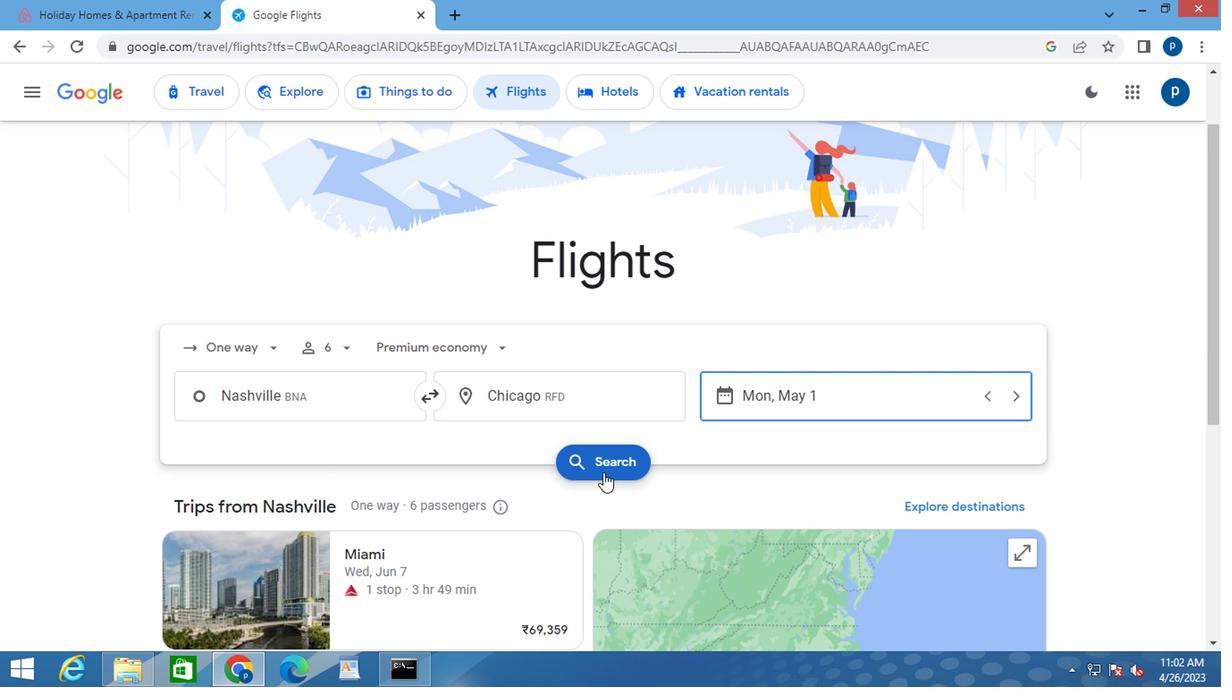 
Action: Mouse pressed left at (613, 481)
Screenshot: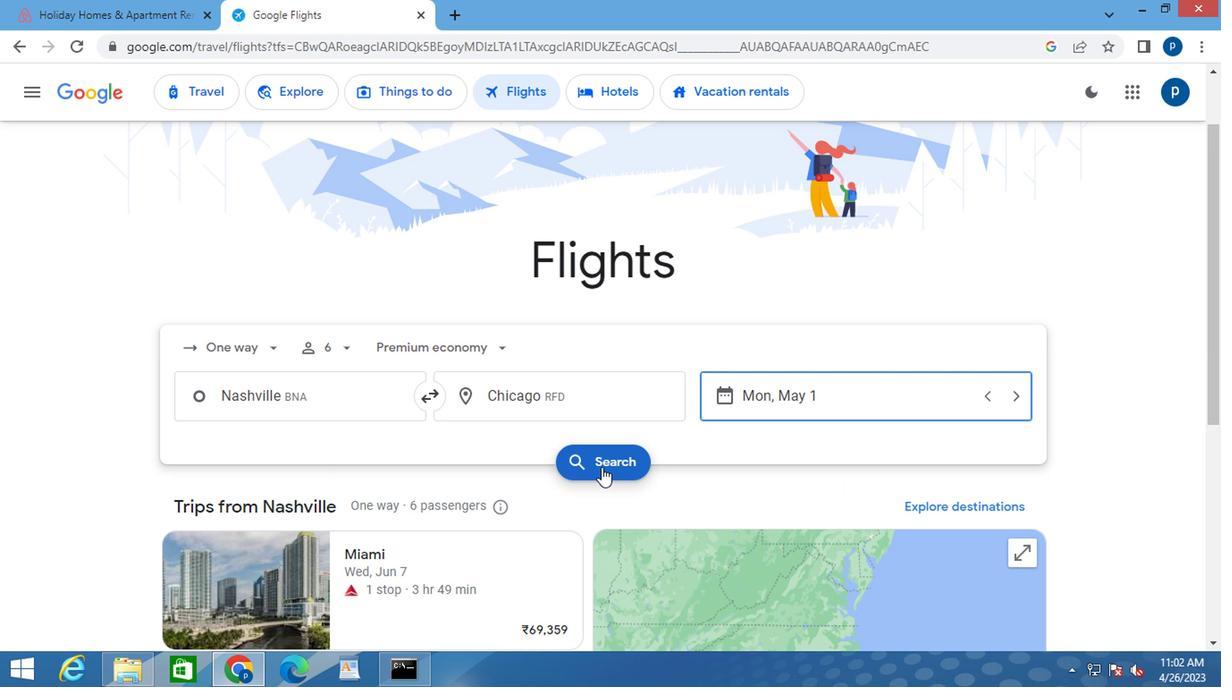 
Action: Mouse moved to (187, 306)
Screenshot: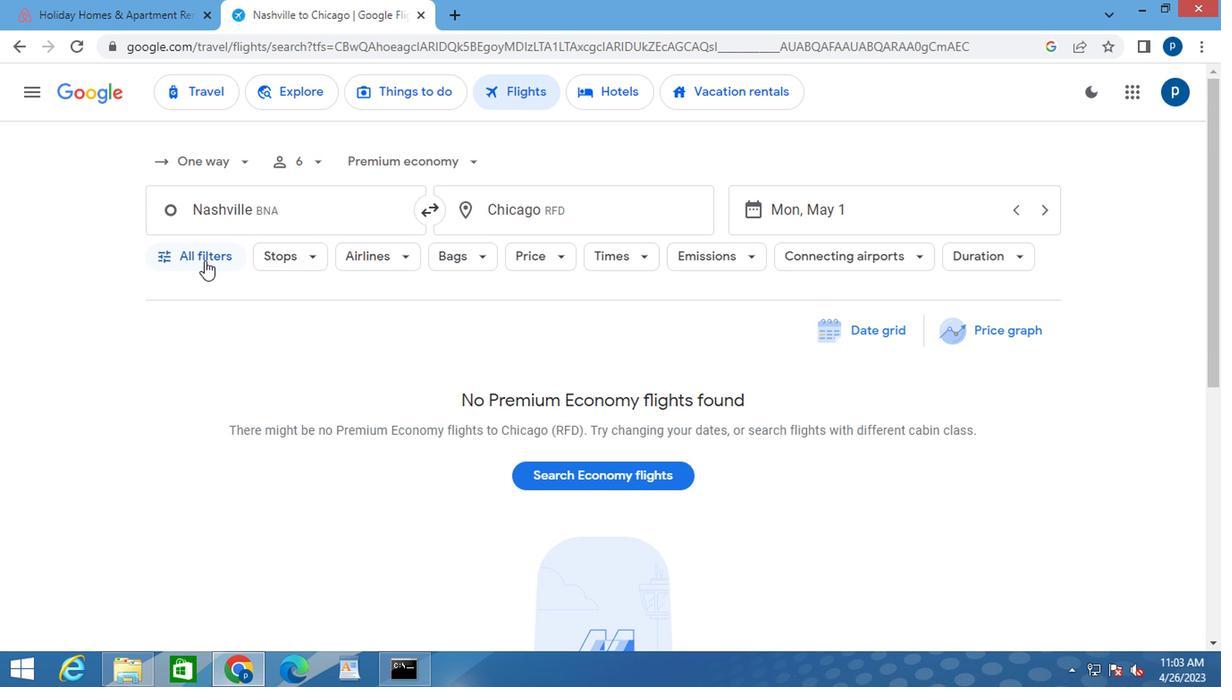 
Action: Mouse pressed left at (187, 306)
Screenshot: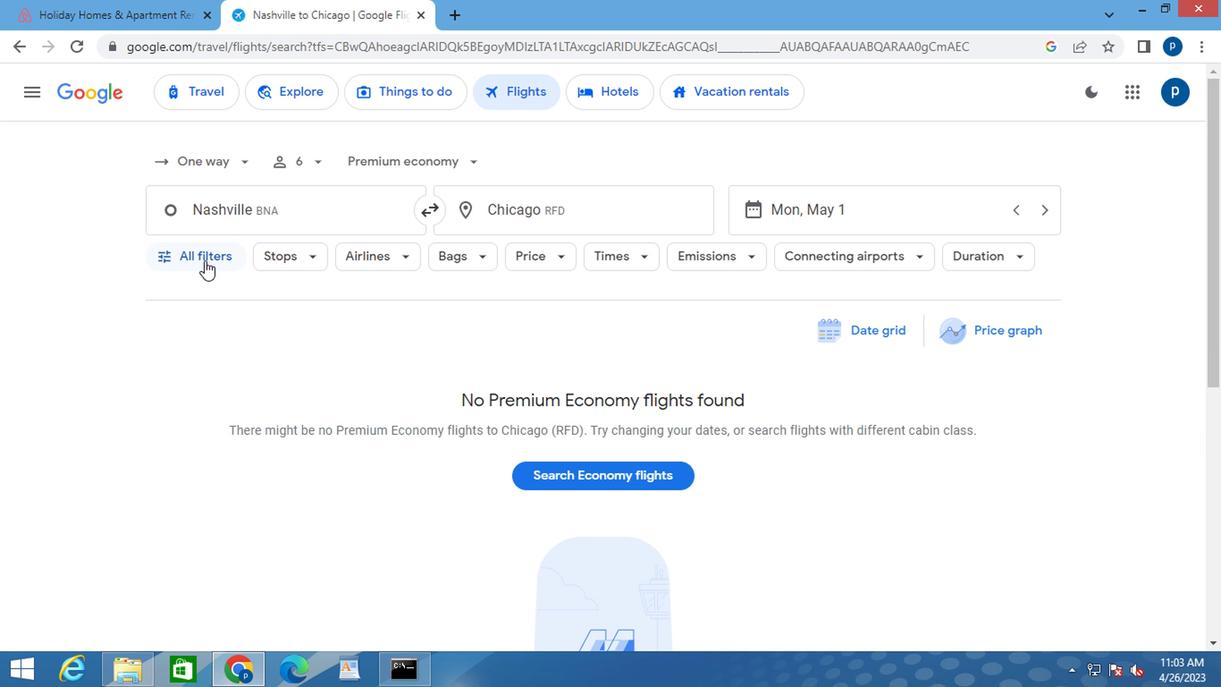
Action: Mouse moved to (203, 456)
Screenshot: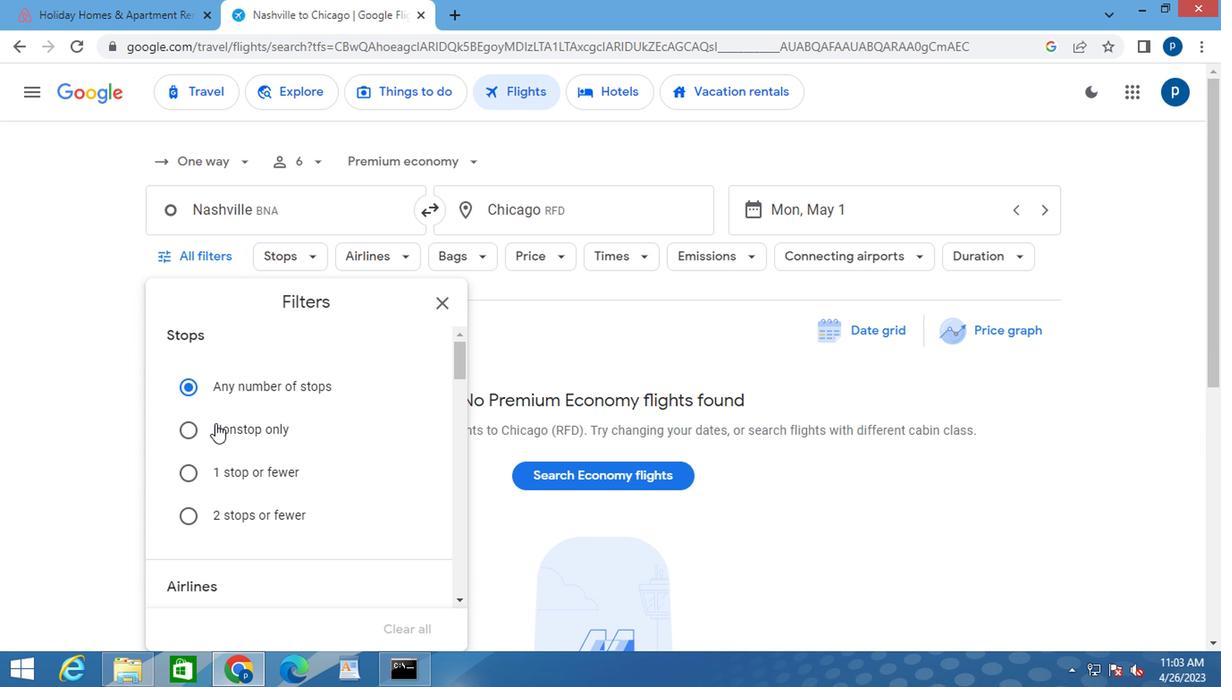 
Action: Mouse scrolled (203, 455) with delta (0, -1)
Screenshot: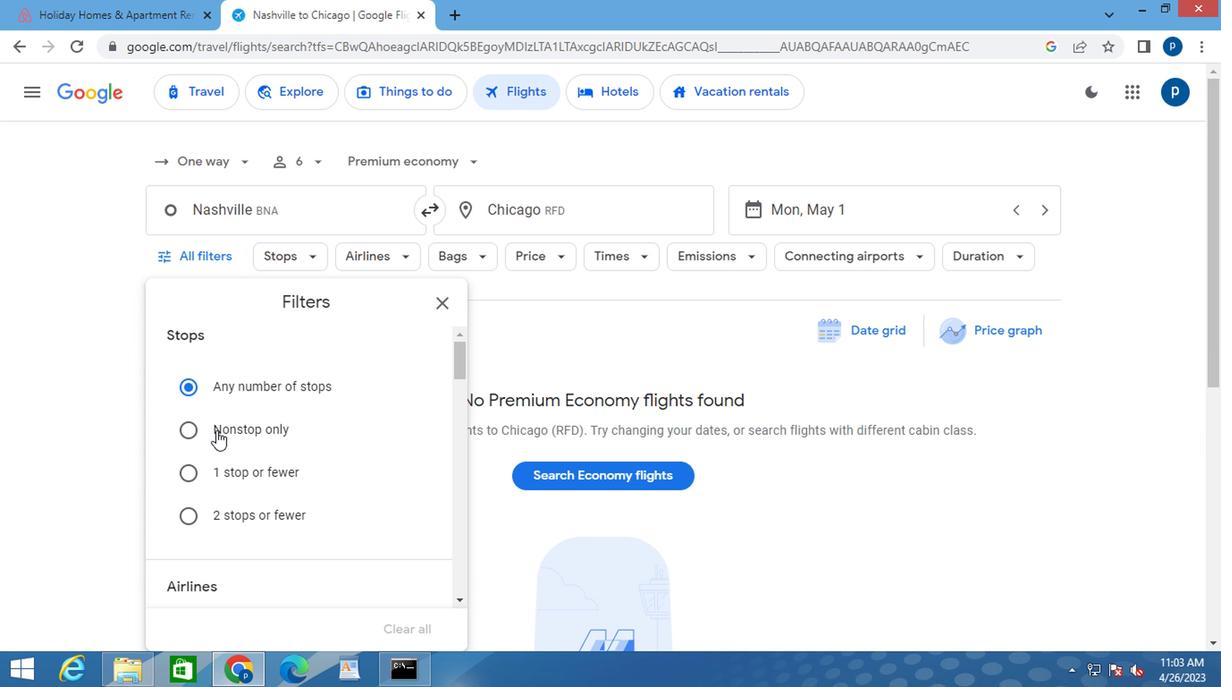 
Action: Mouse moved to (203, 457)
Screenshot: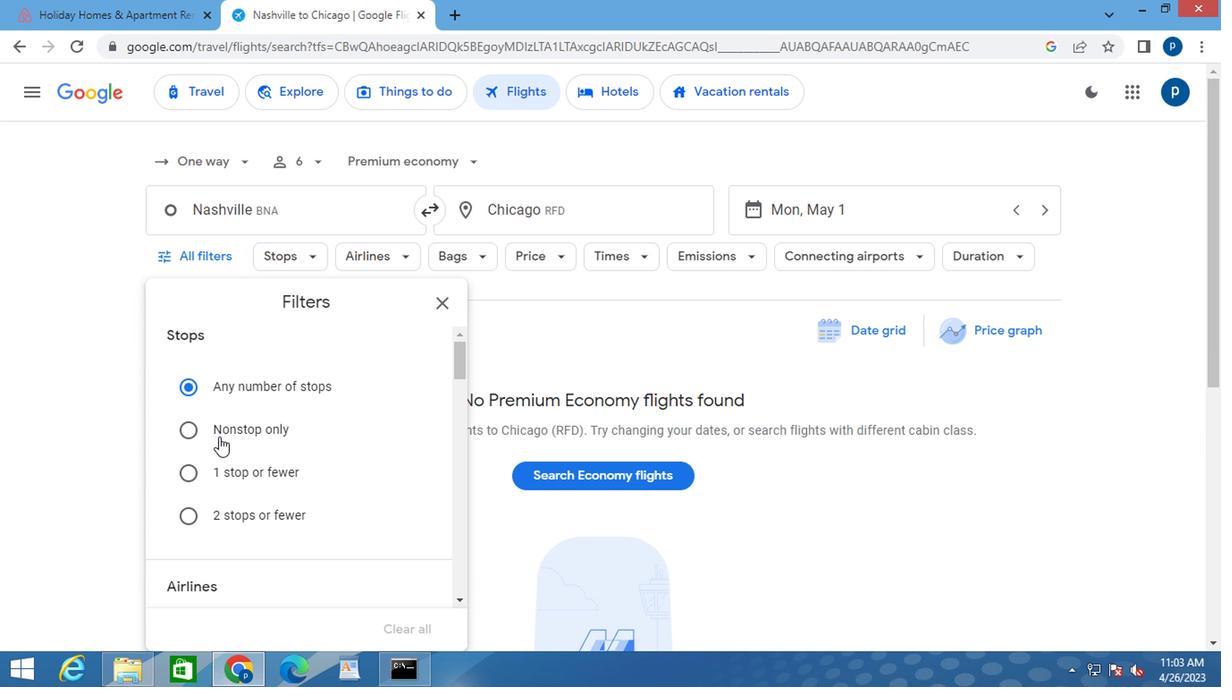 
Action: Mouse scrolled (203, 456) with delta (0, 0)
Screenshot: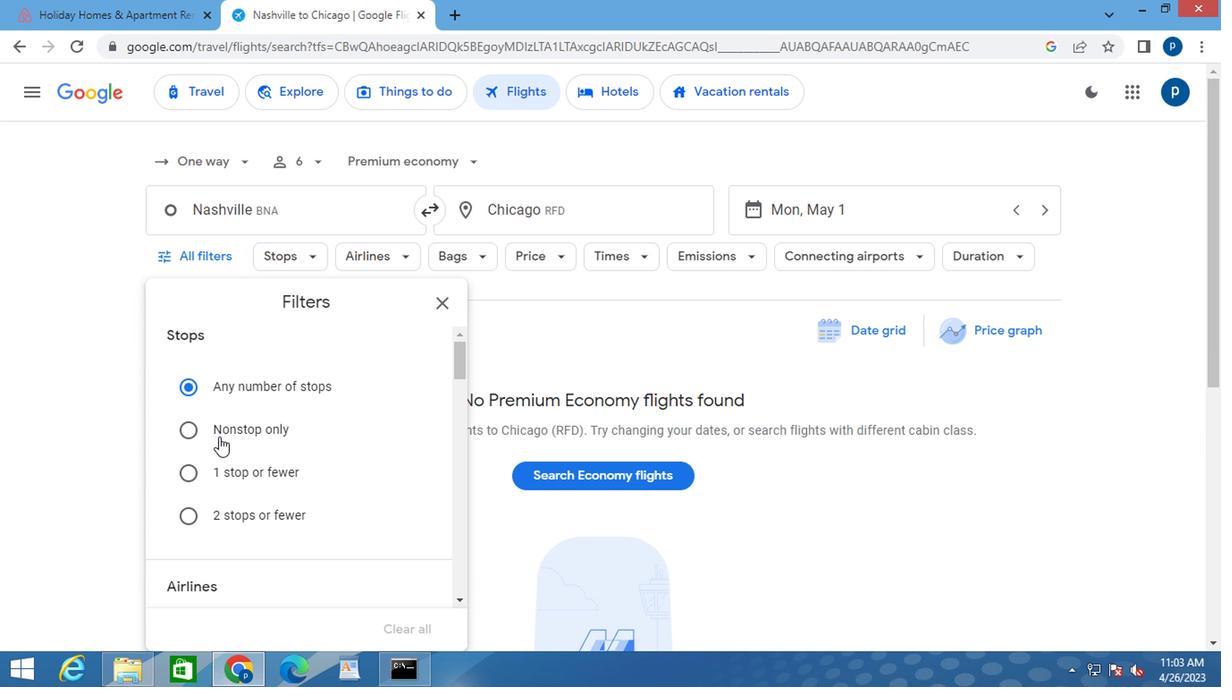 
Action: Mouse moved to (247, 461)
Screenshot: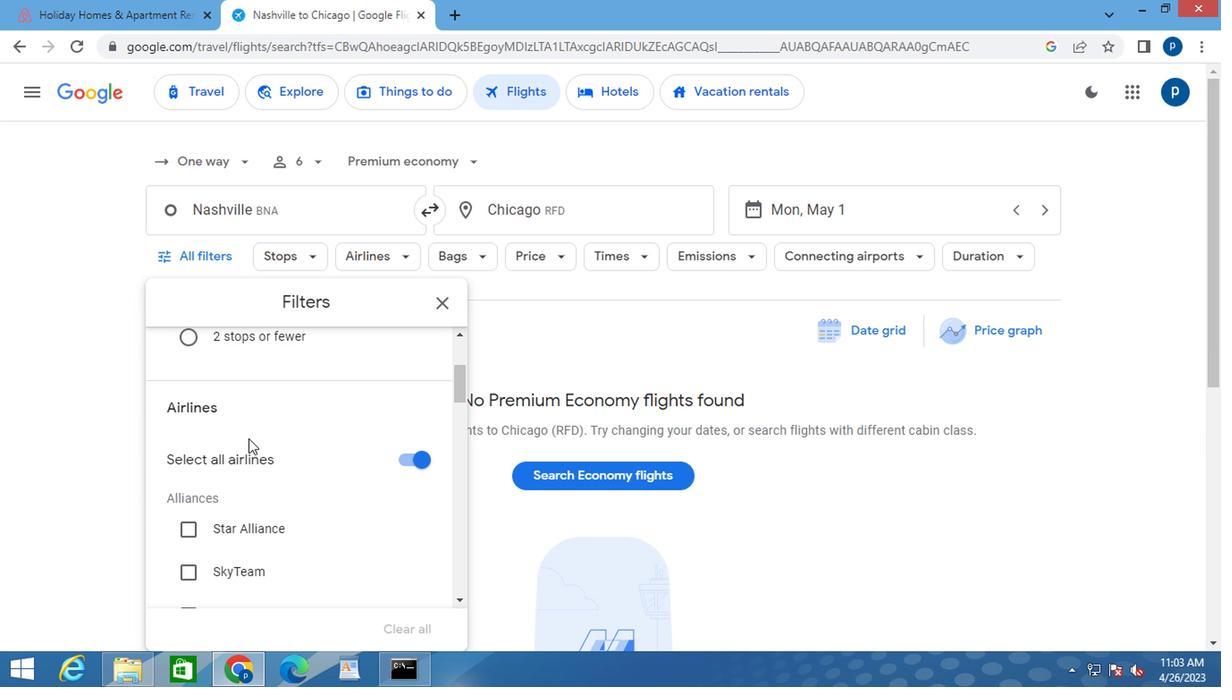 
Action: Mouse scrolled (247, 460) with delta (0, 0)
Screenshot: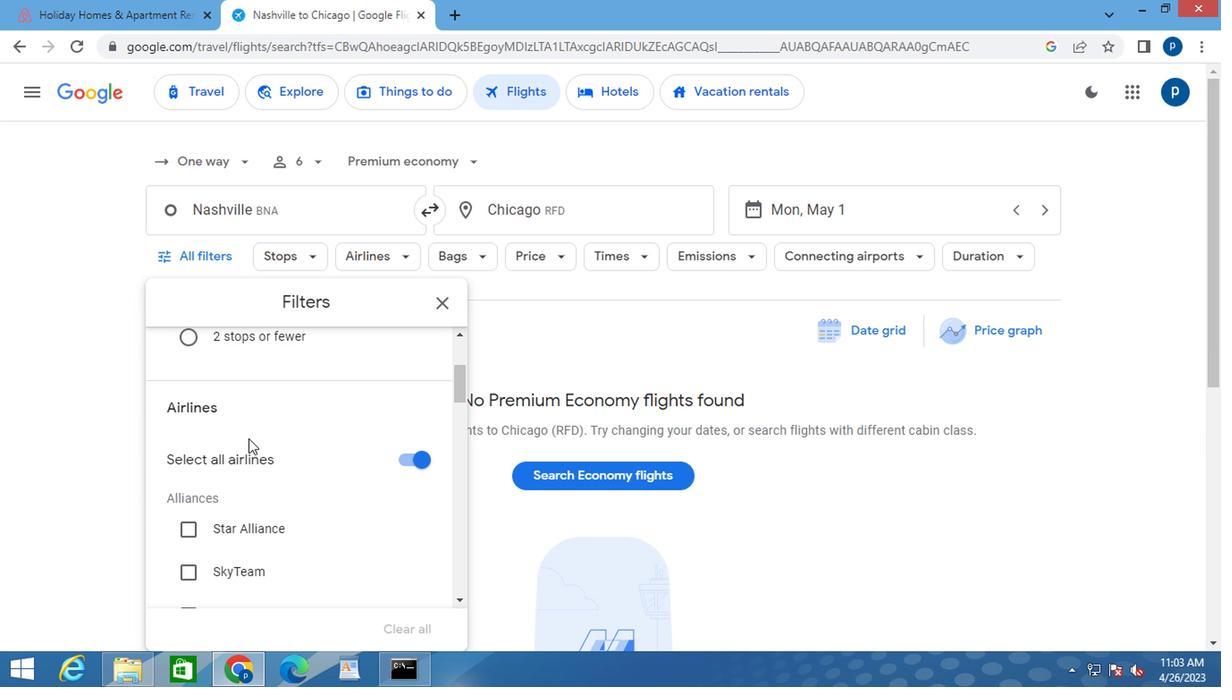 
Action: Mouse moved to (247, 462)
Screenshot: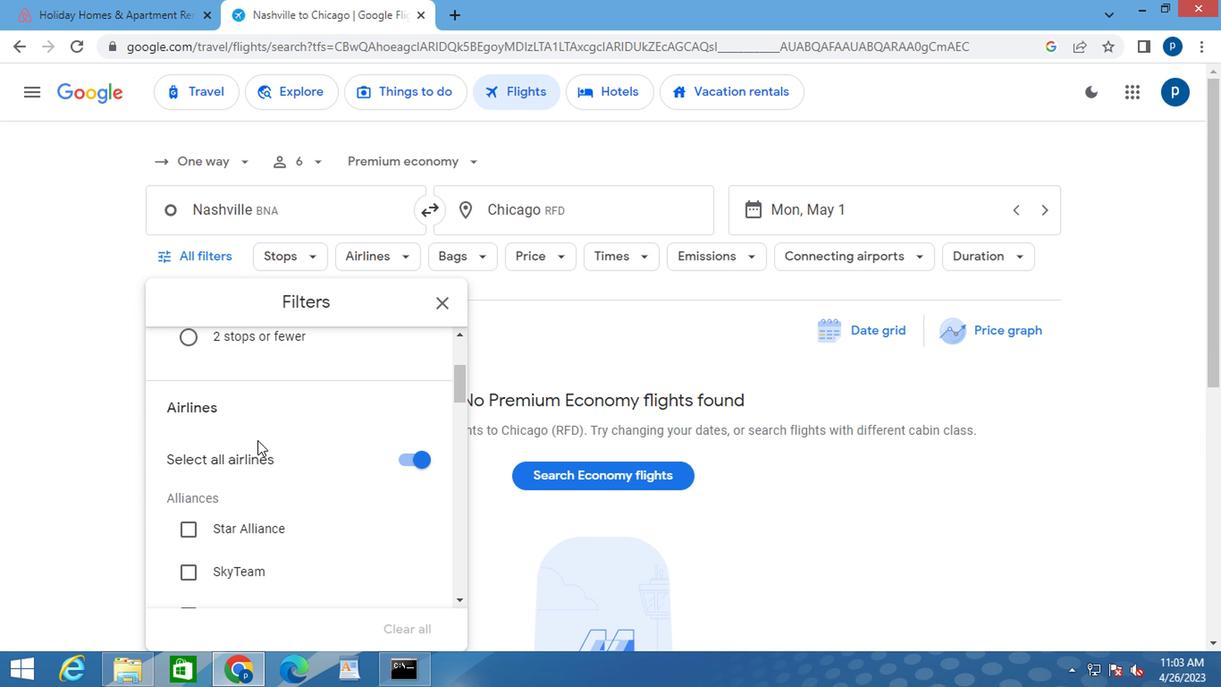 
Action: Mouse scrolled (247, 461) with delta (0, 0)
Screenshot: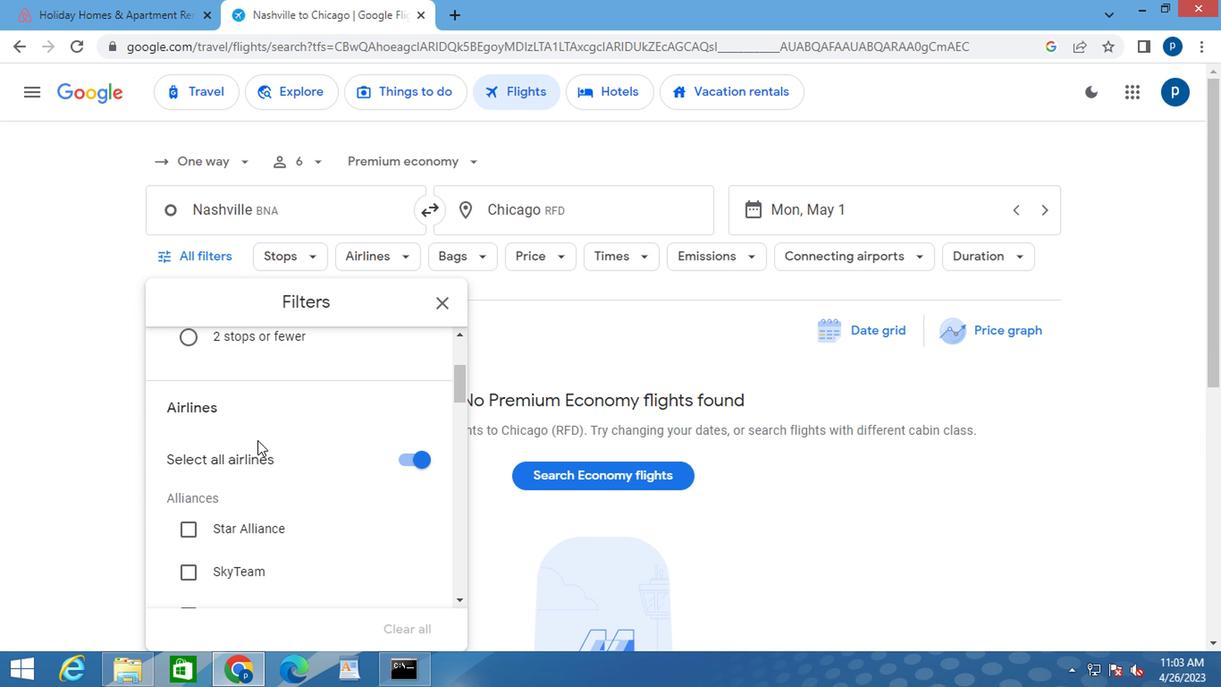 
Action: Mouse moved to (247, 462)
Screenshot: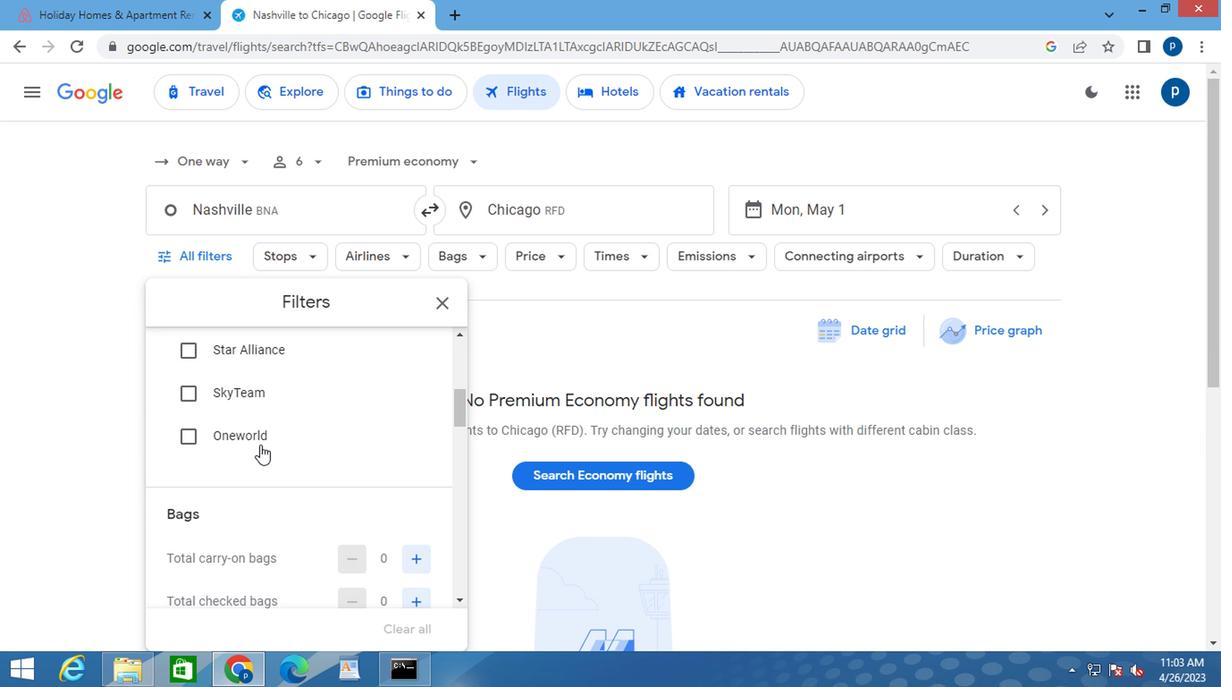 
Action: Mouse scrolled (247, 462) with delta (0, 0)
Screenshot: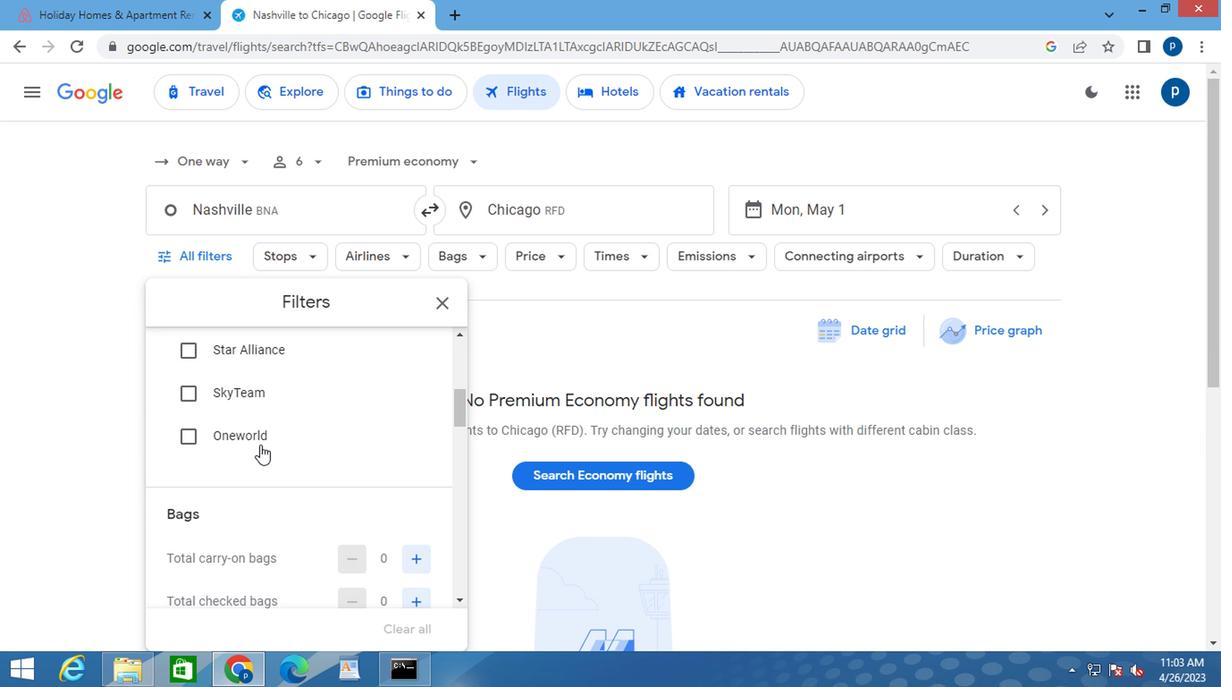 
Action: Mouse moved to (410, 519)
Screenshot: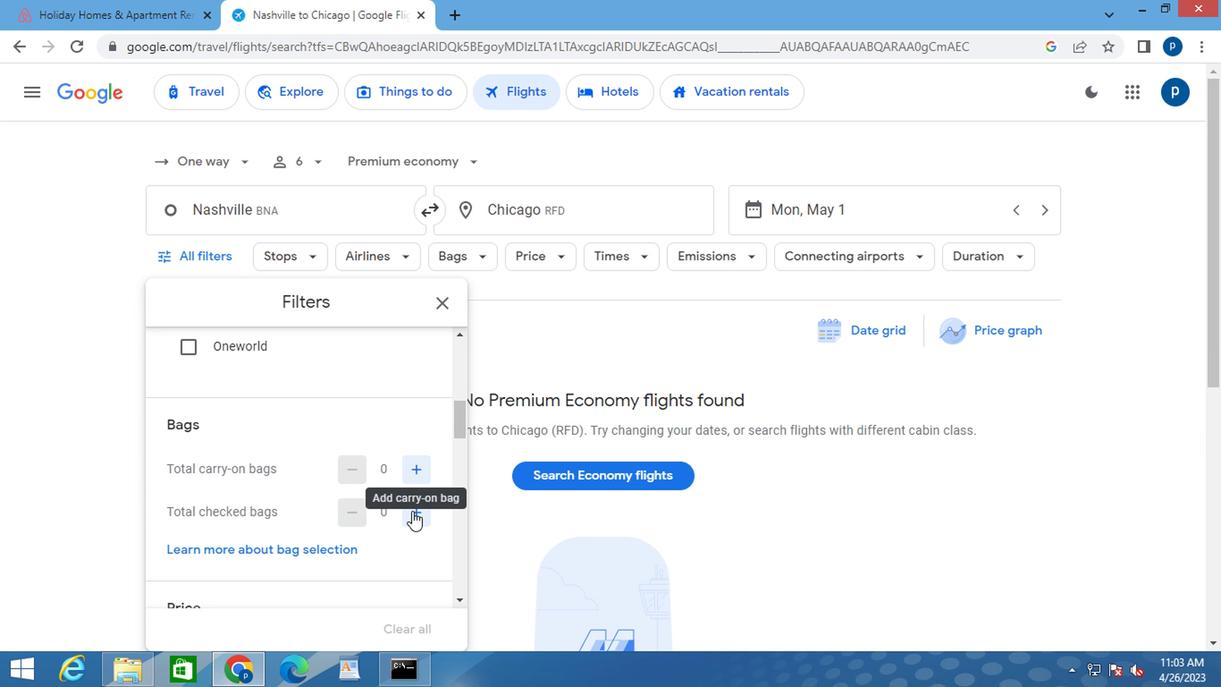 
Action: Mouse pressed left at (410, 519)
Screenshot: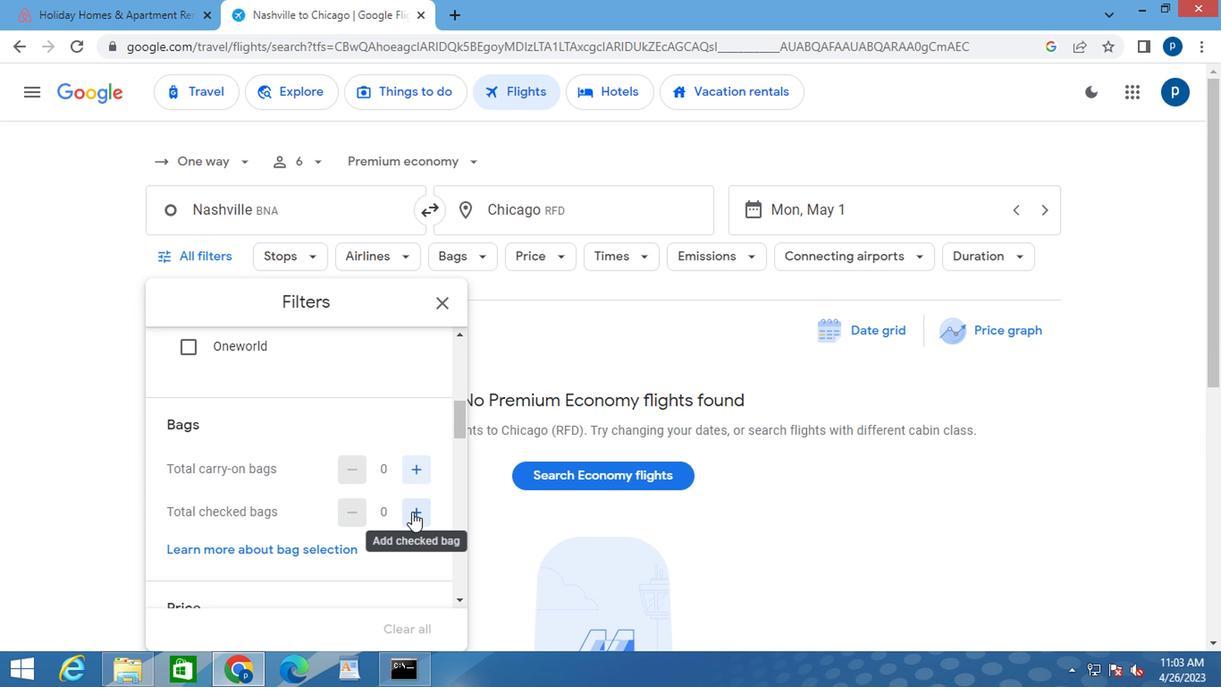 
Action: Mouse moved to (333, 511)
Screenshot: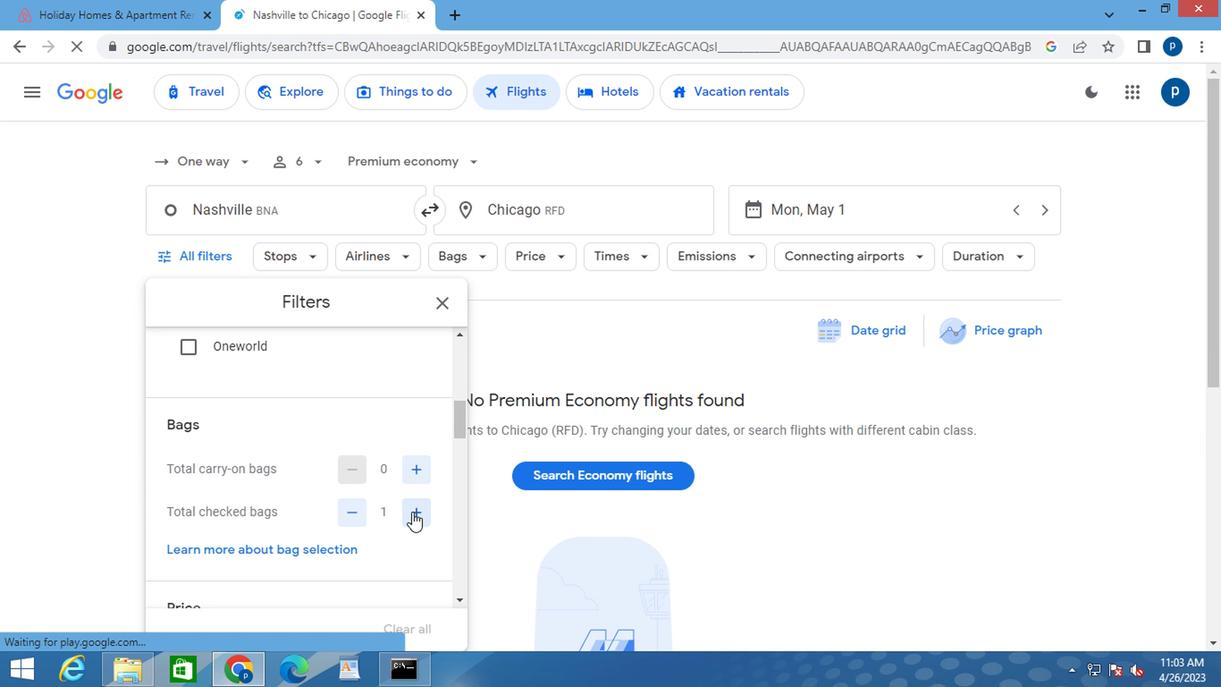 
Action: Mouse scrolled (333, 510) with delta (0, -1)
Screenshot: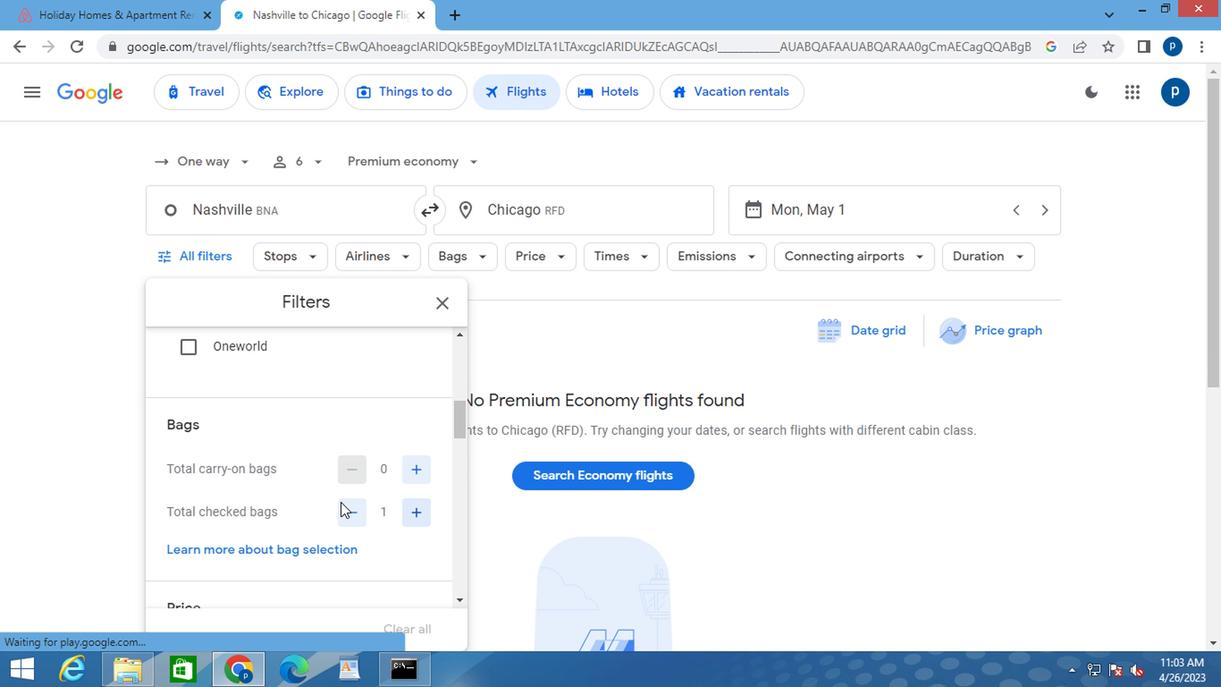 
Action: Mouse moved to (330, 509)
Screenshot: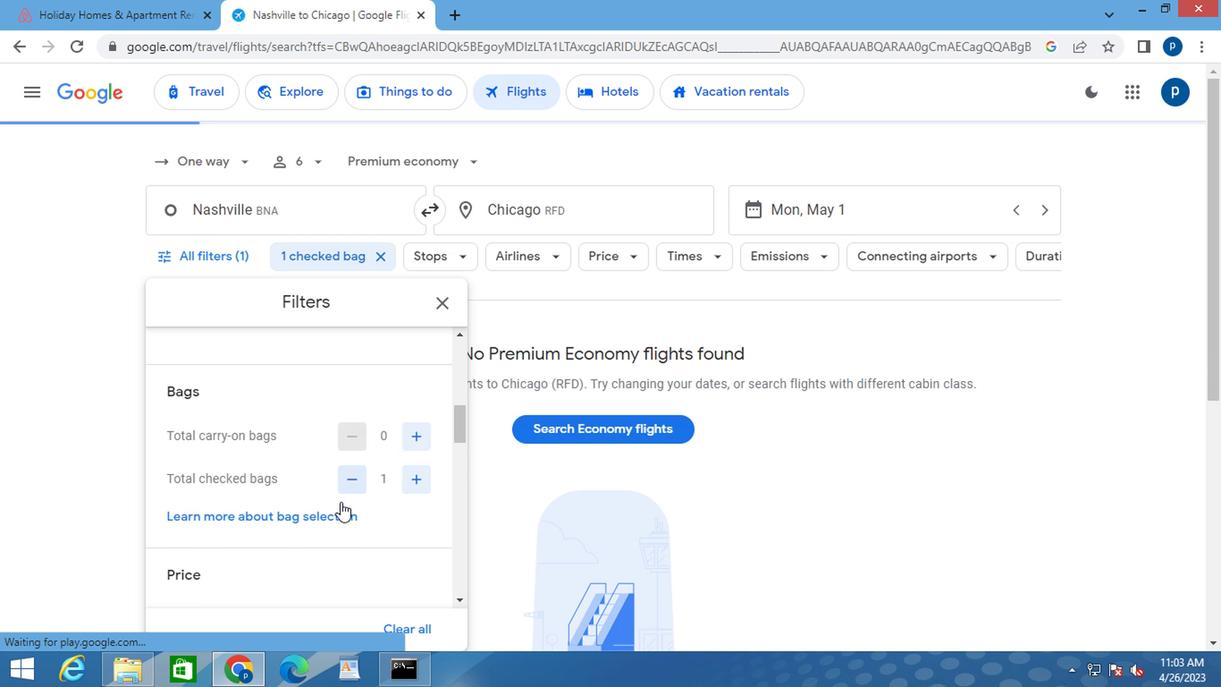 
Action: Mouse scrolled (330, 509) with delta (0, 0)
Screenshot: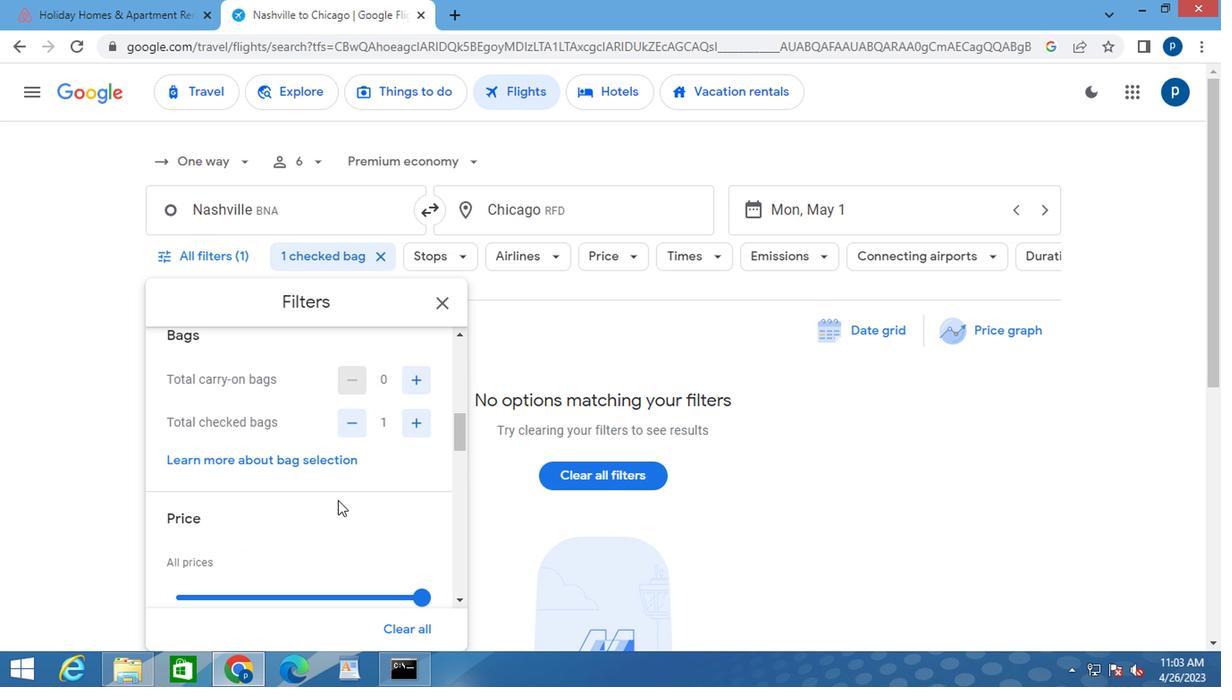 
Action: Mouse moved to (423, 512)
Screenshot: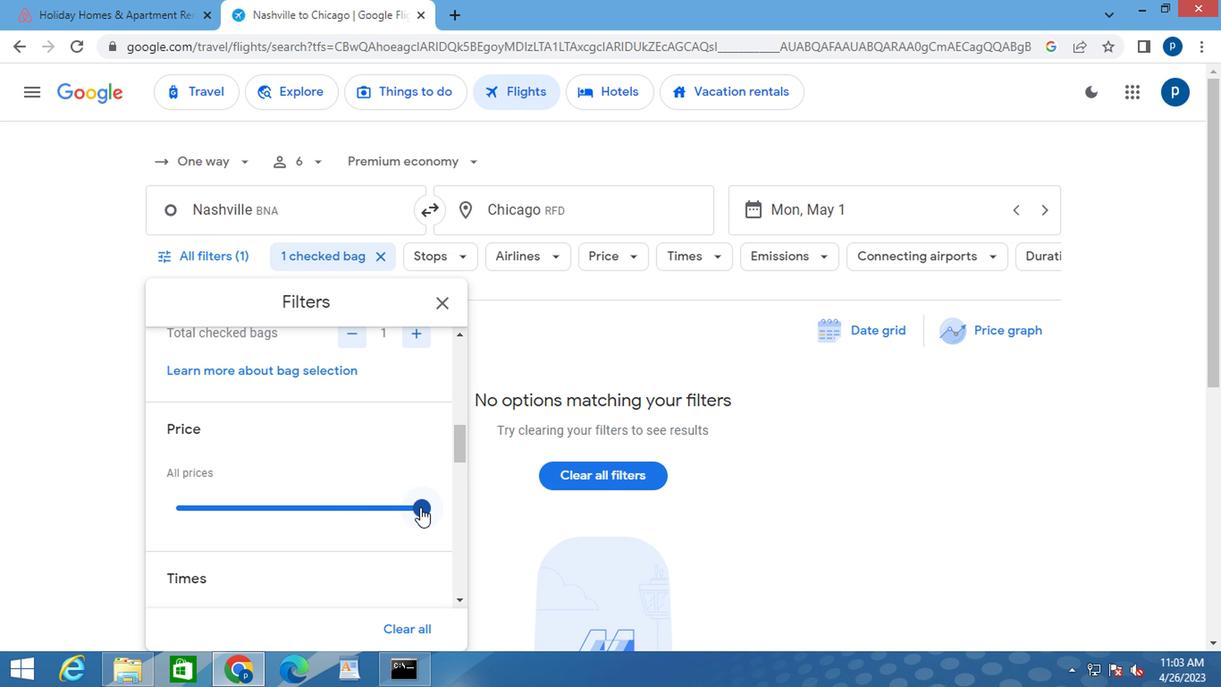 
Action: Mouse pressed left at (423, 512)
Screenshot: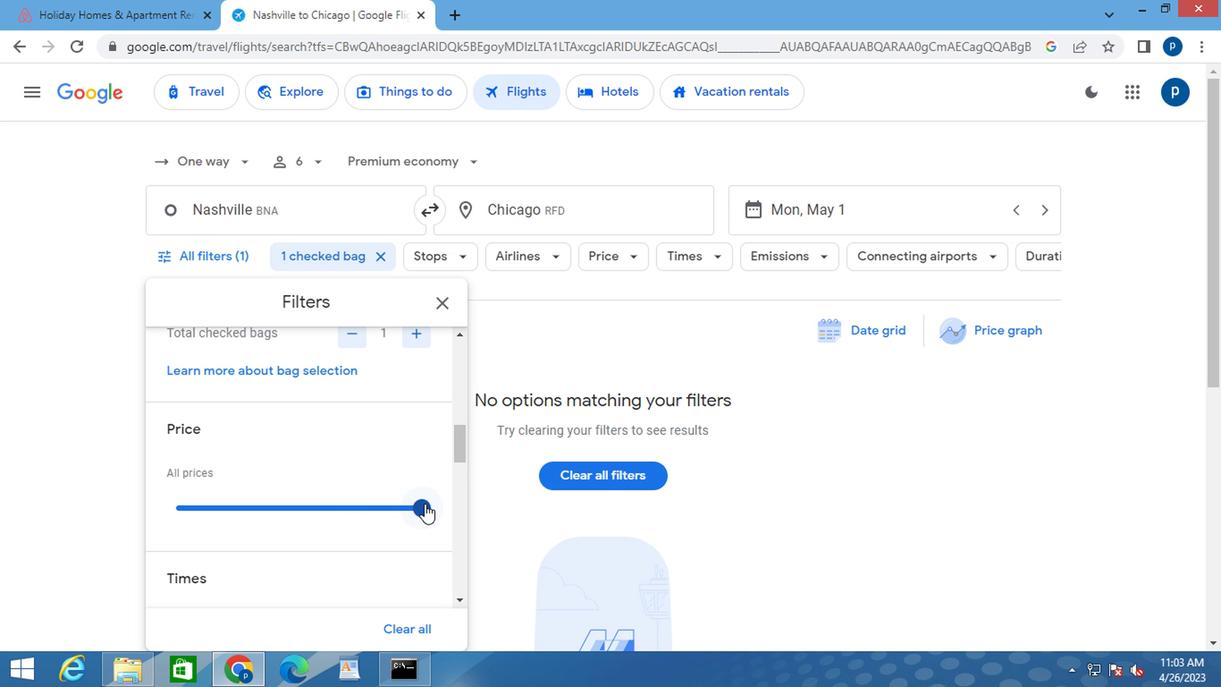
Action: Mouse moved to (280, 532)
Screenshot: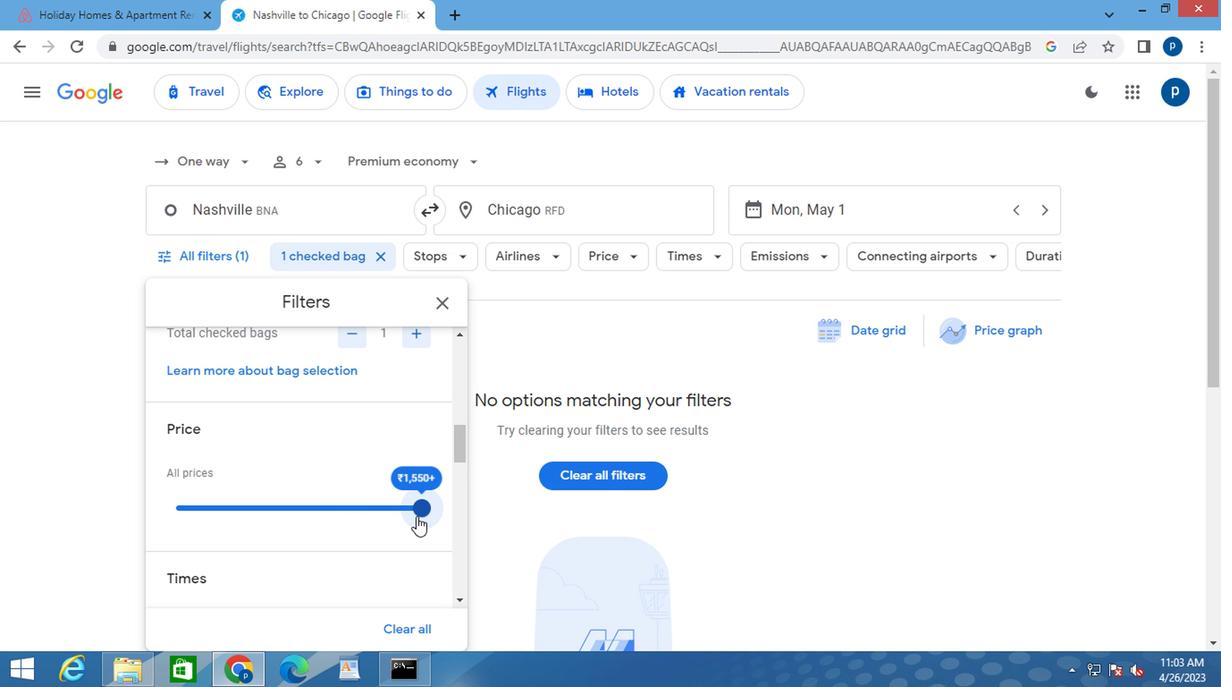 
Action: Mouse scrolled (280, 532) with delta (0, 0)
Screenshot: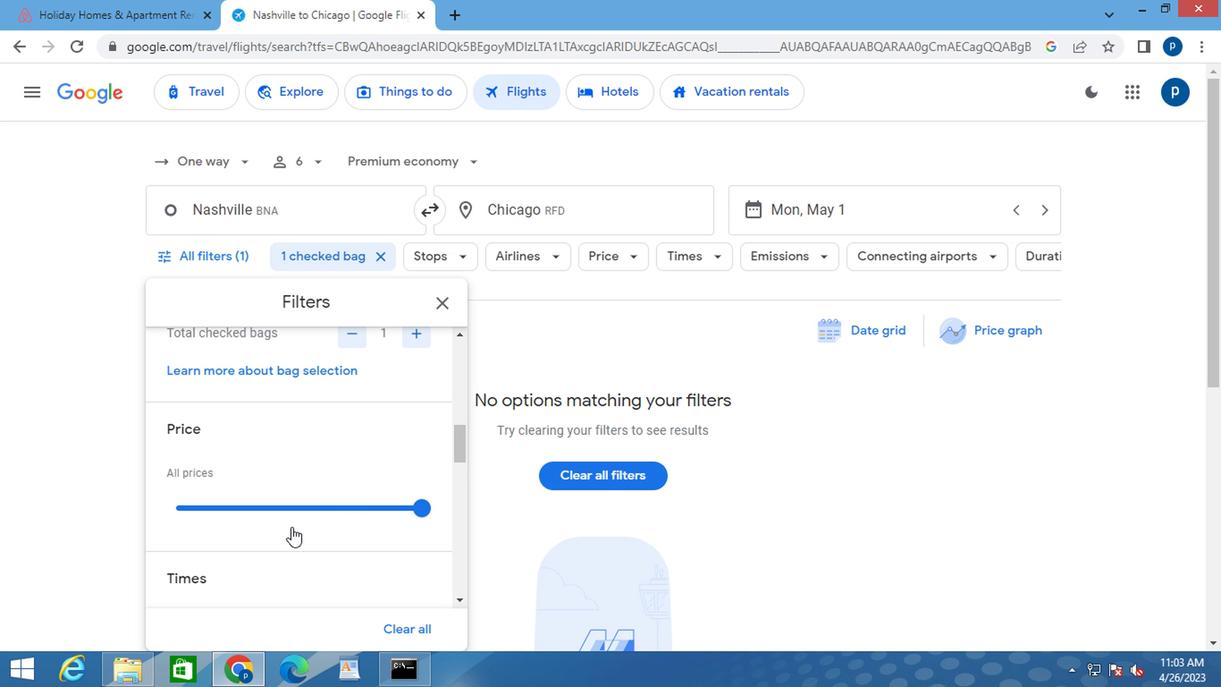 
Action: Mouse moved to (293, 520)
Screenshot: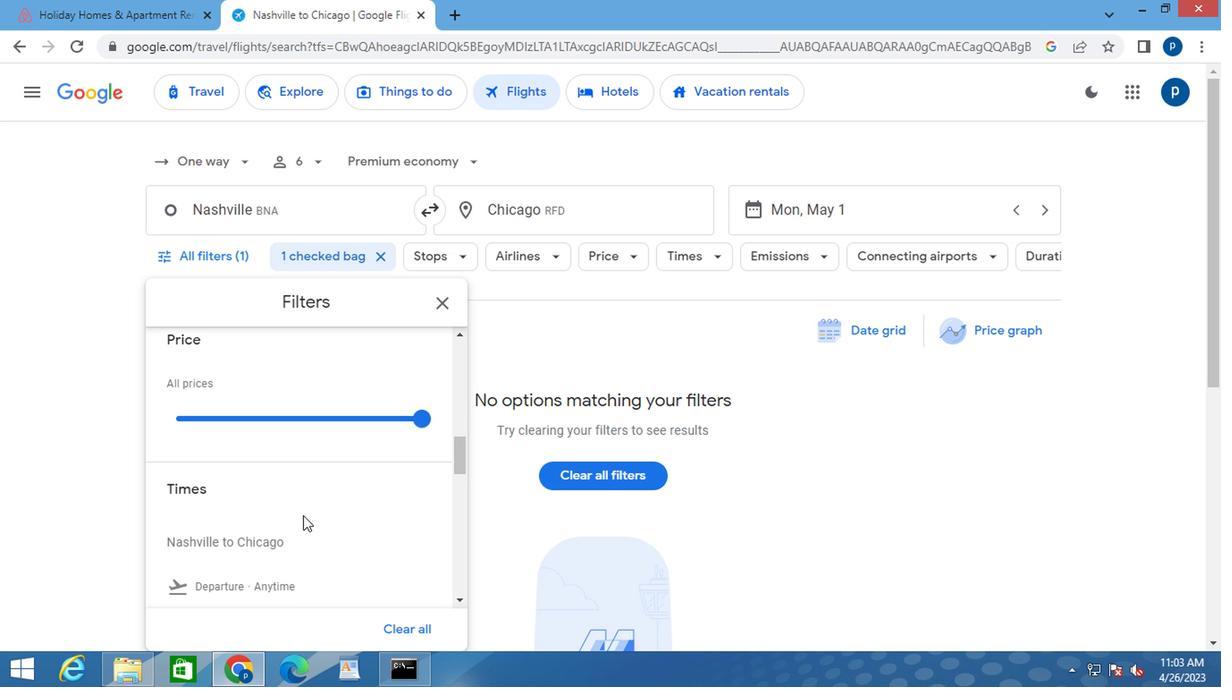 
Action: Mouse scrolled (293, 519) with delta (0, 0)
Screenshot: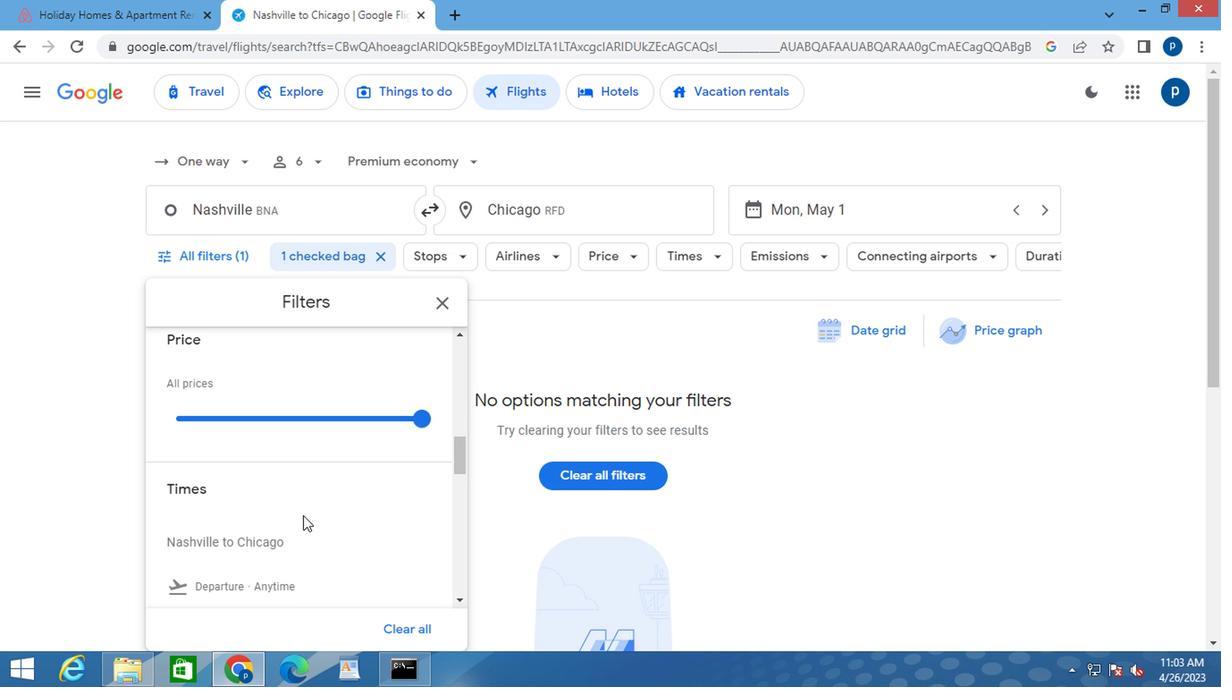
Action: Mouse moved to (154, 528)
Screenshot: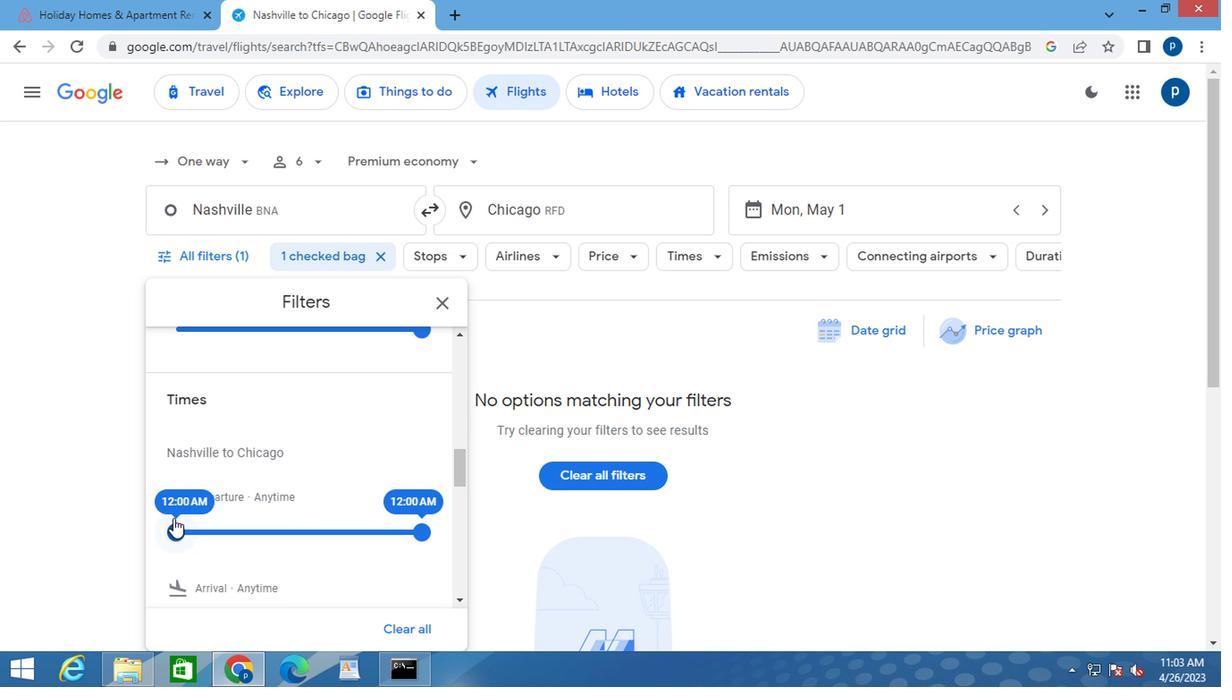 
Action: Mouse pressed left at (154, 528)
Screenshot: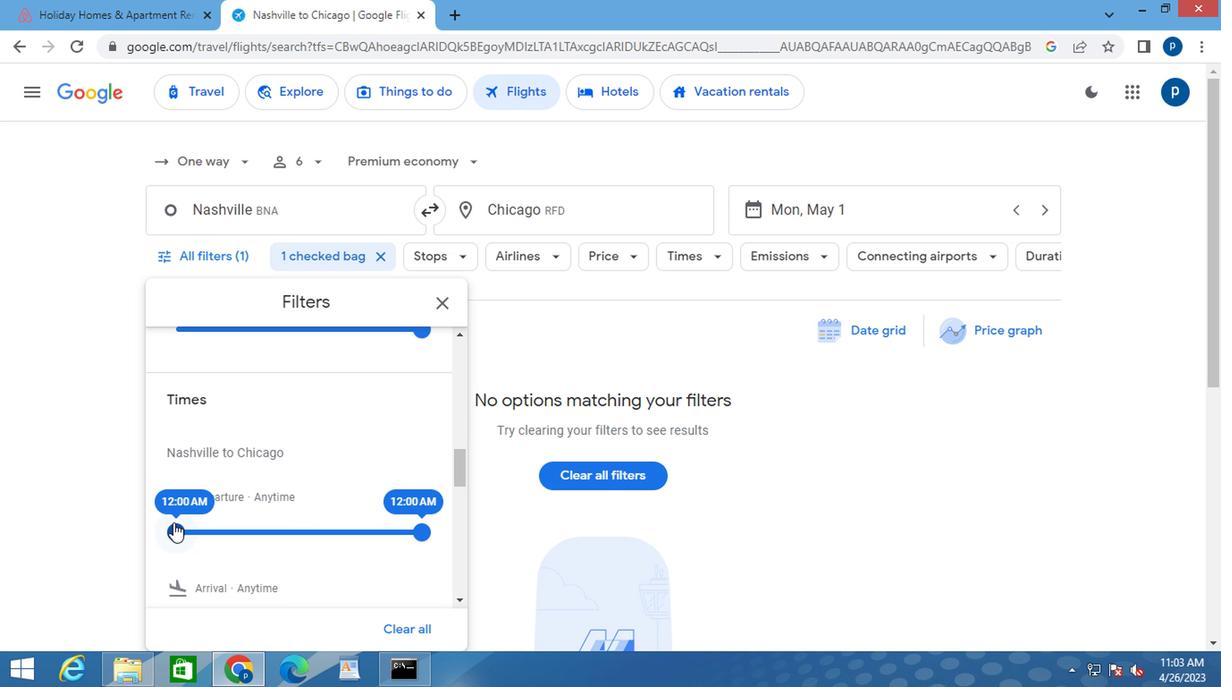 
Action: Mouse moved to (420, 537)
Screenshot: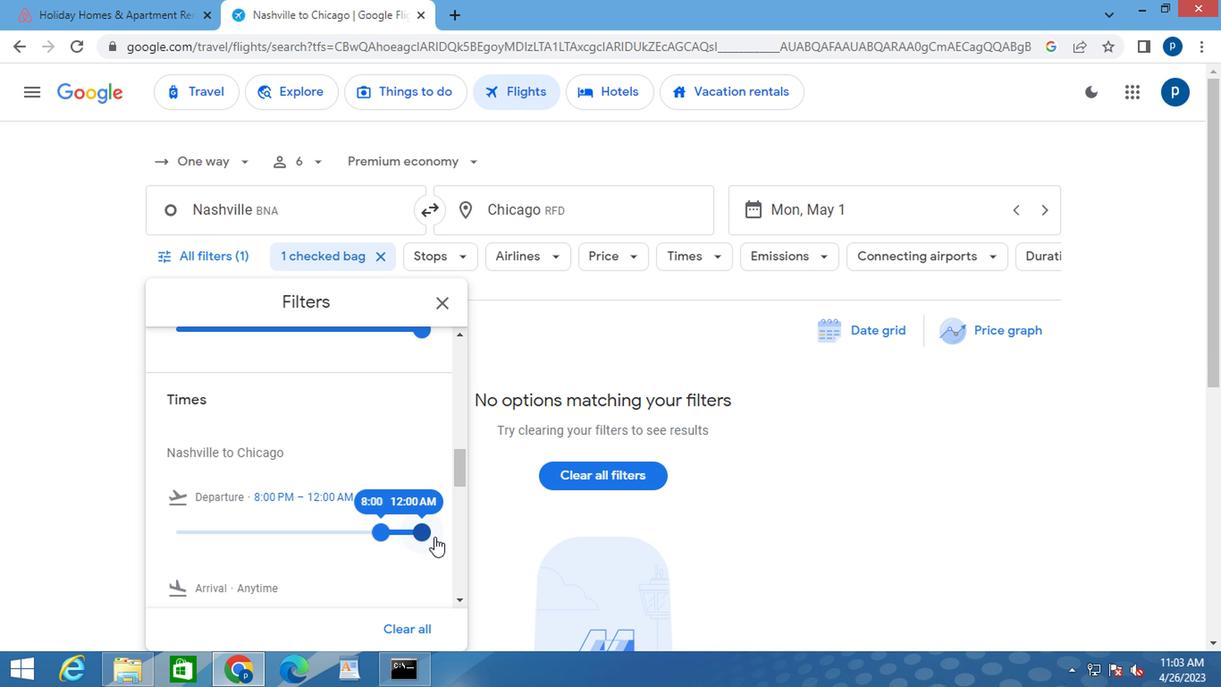 
Action: Mouse pressed left at (420, 537)
Screenshot: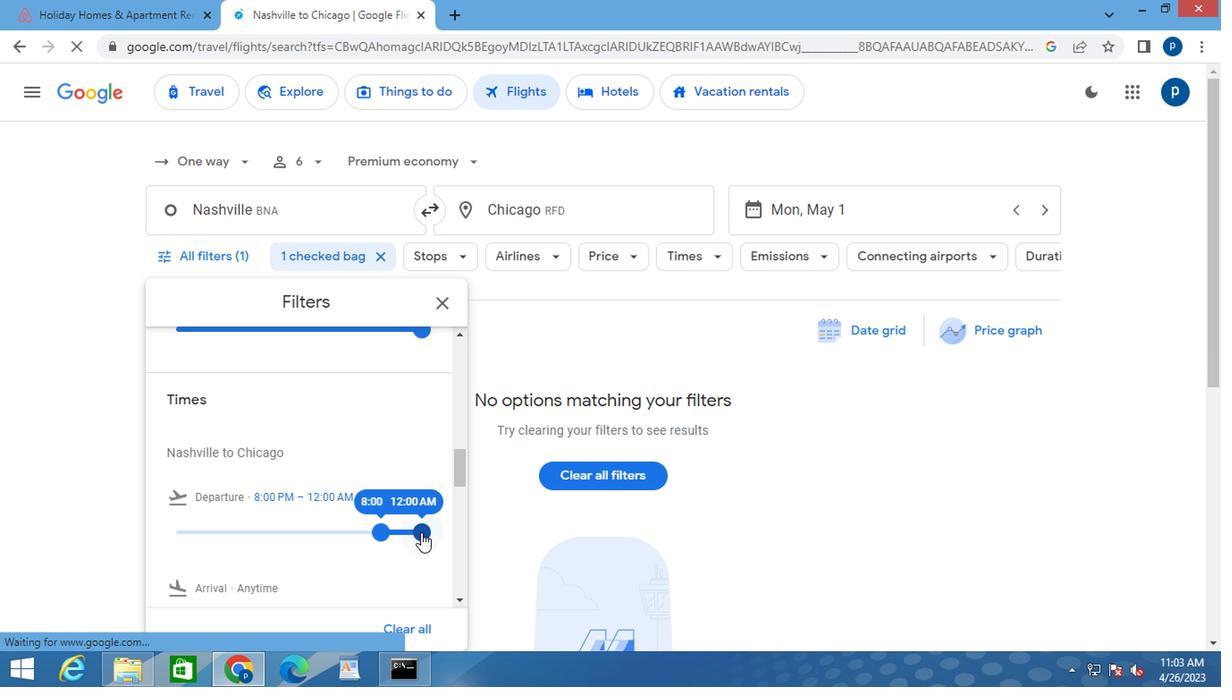 
Action: Mouse moved to (441, 352)
Screenshot: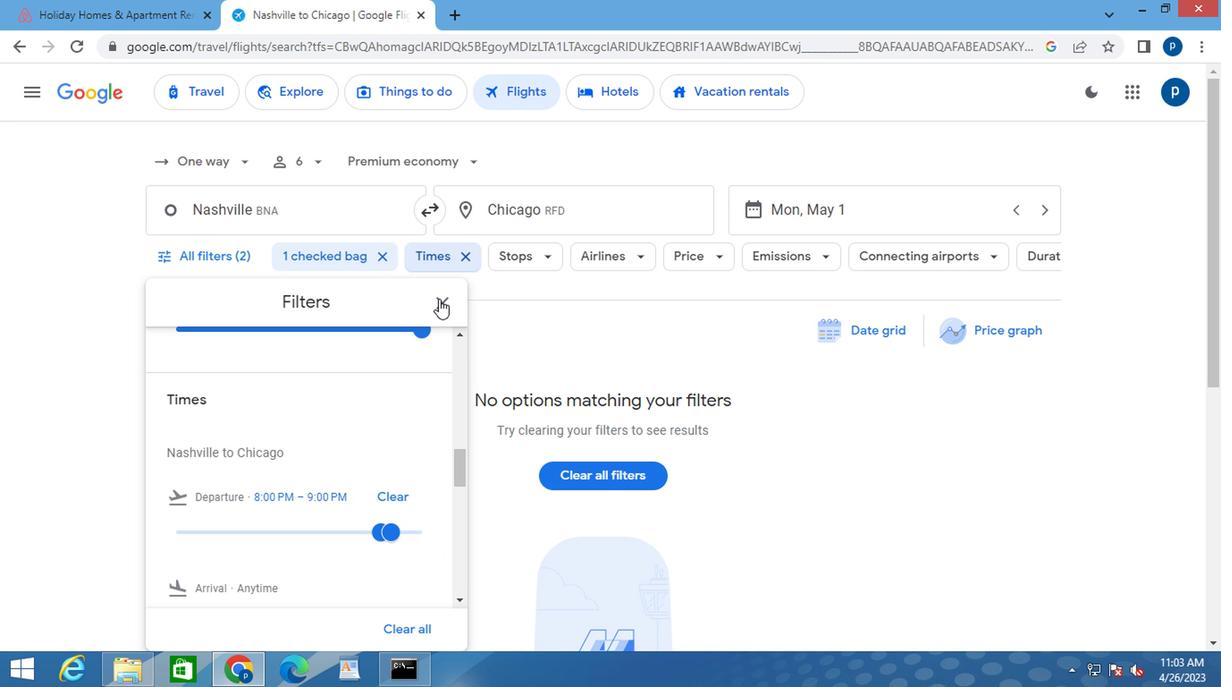 
Action: Mouse pressed left at (441, 352)
Screenshot: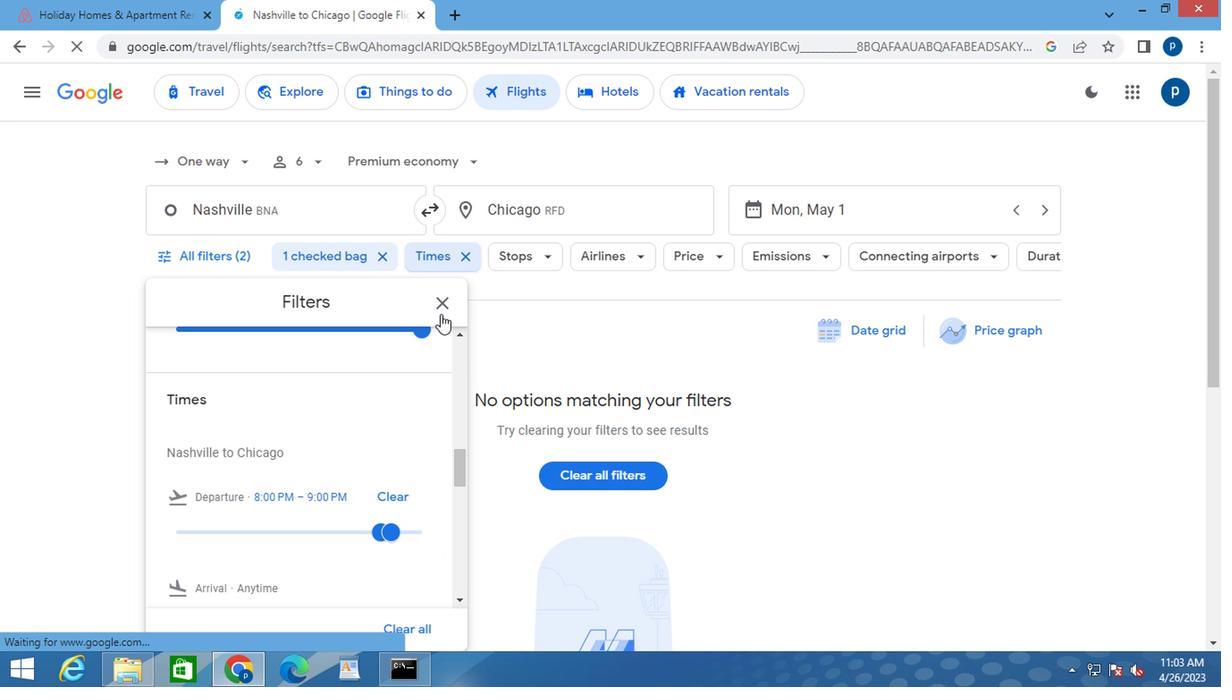
Action: Mouse moved to (441, 349)
Screenshot: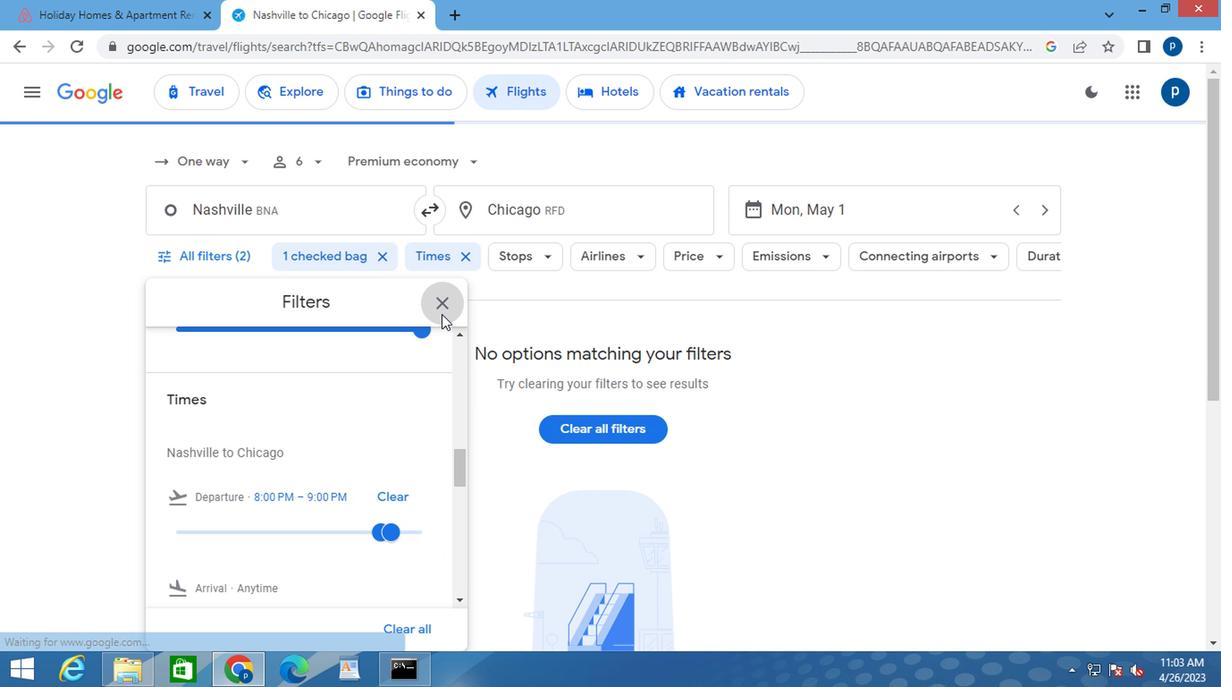 
